 Task: Open Card Quarterly Business Review in Board IT Project Management and Execution to Workspace Business Strategy and Planning and add a team member Softage.3@softage.net, a label Orange, a checklist Team Building, an attachment from your computer, a color Orange and finally, add a card description 'Conduct team training session on effective conflict resolution' and a comment 'This task presents an opportunity to demonstrate our team-building and collaboration skills, working effectively with others towards a common goal.'. Add a start date 'Jan 03, 1900' with a due date 'Jan 10, 1900'
Action: Mouse moved to (79, 263)
Screenshot: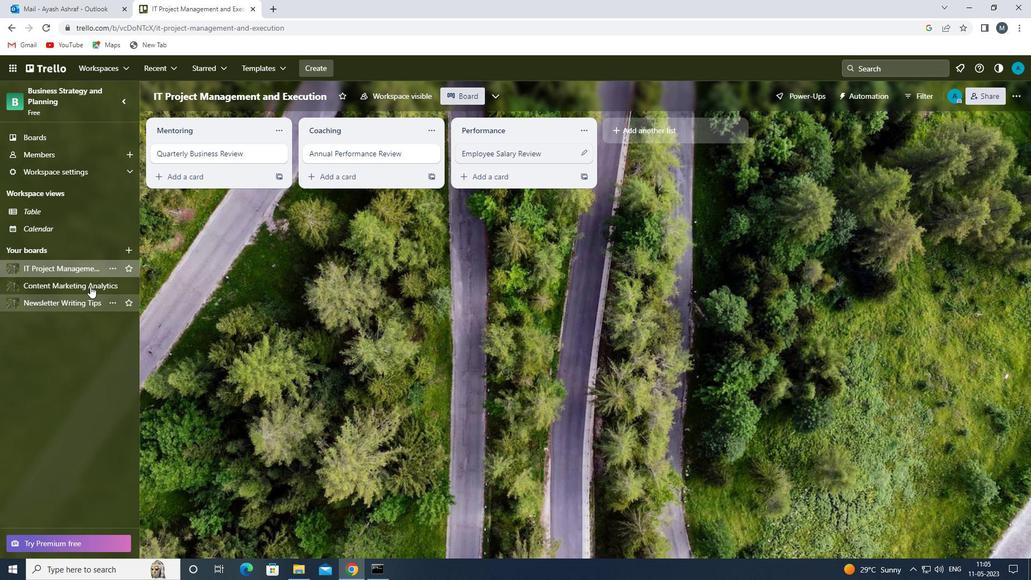 
Action: Mouse pressed left at (79, 263)
Screenshot: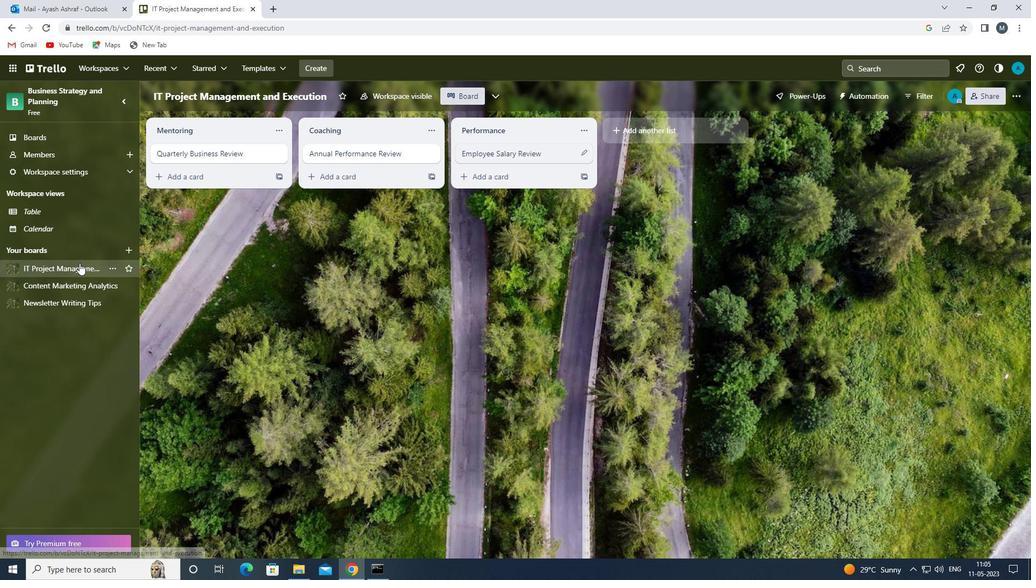 
Action: Mouse moved to (207, 159)
Screenshot: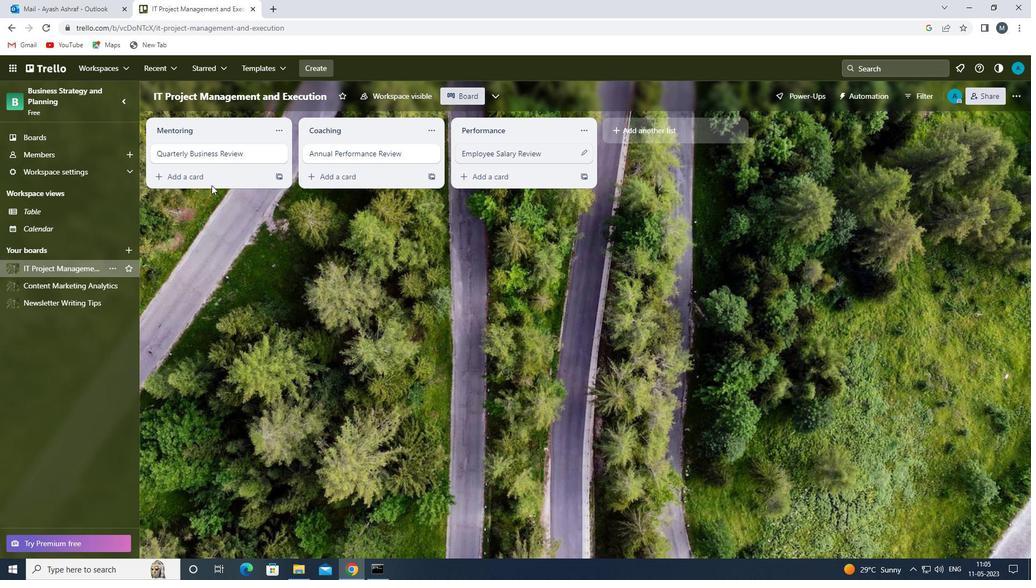 
Action: Mouse pressed left at (207, 159)
Screenshot: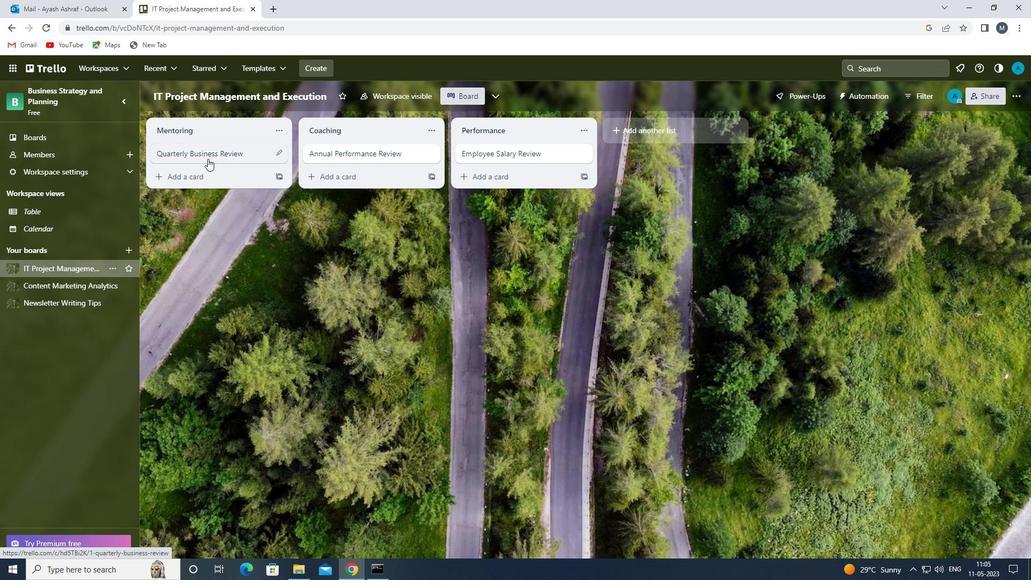 
Action: Mouse moved to (645, 155)
Screenshot: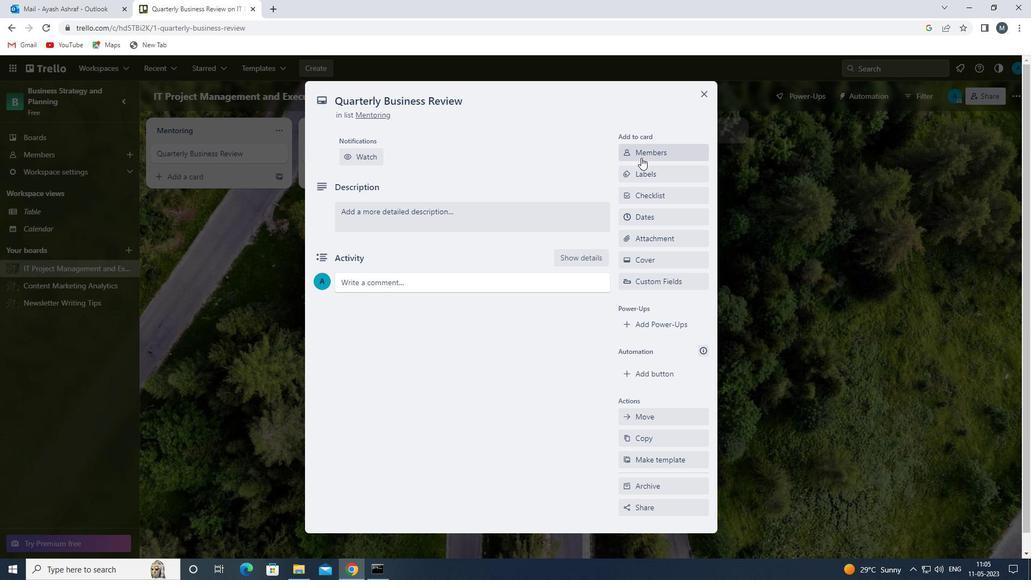 
Action: Mouse pressed left at (645, 155)
Screenshot: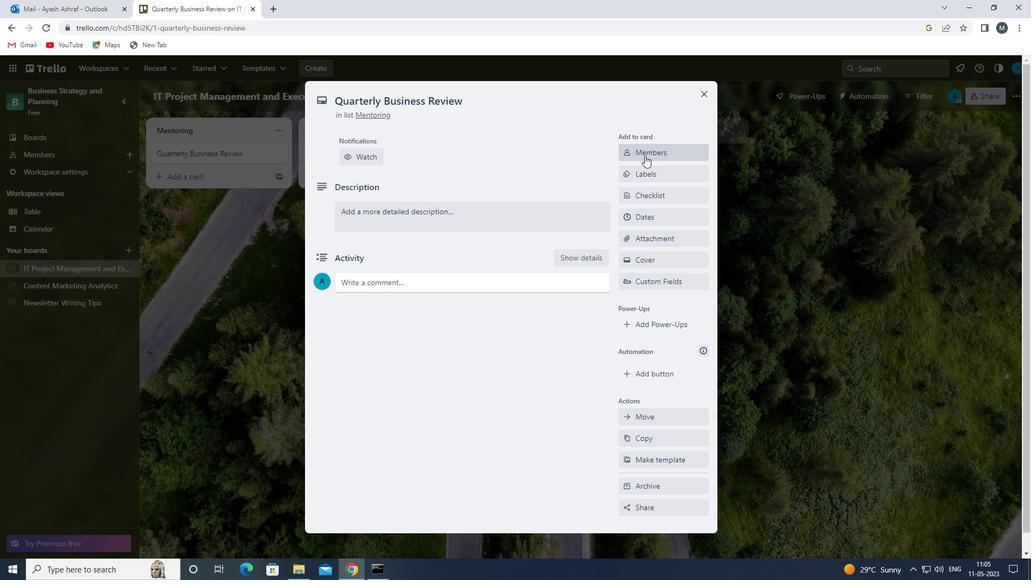 
Action: Mouse moved to (643, 206)
Screenshot: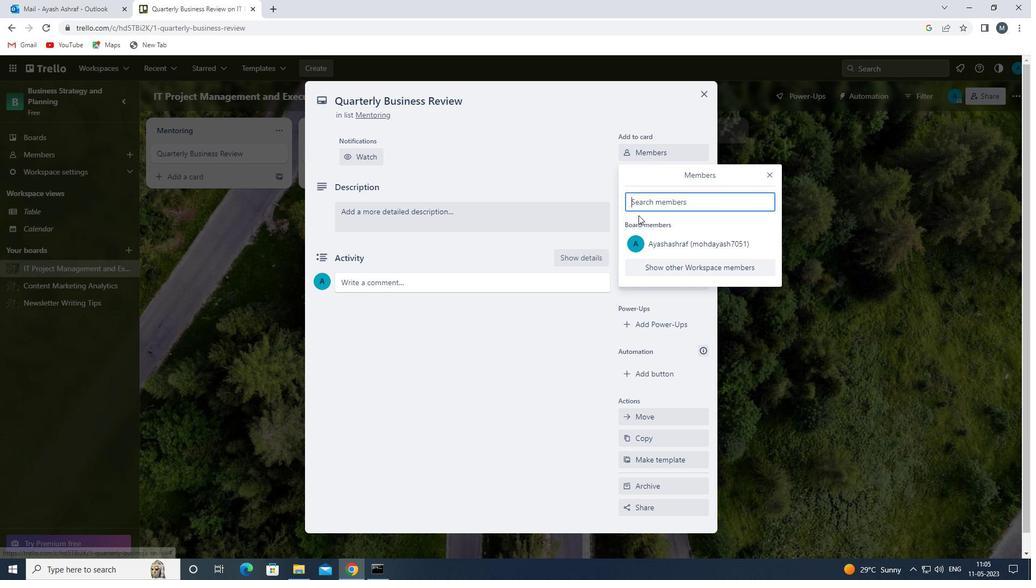 
Action: Mouse pressed left at (643, 206)
Screenshot: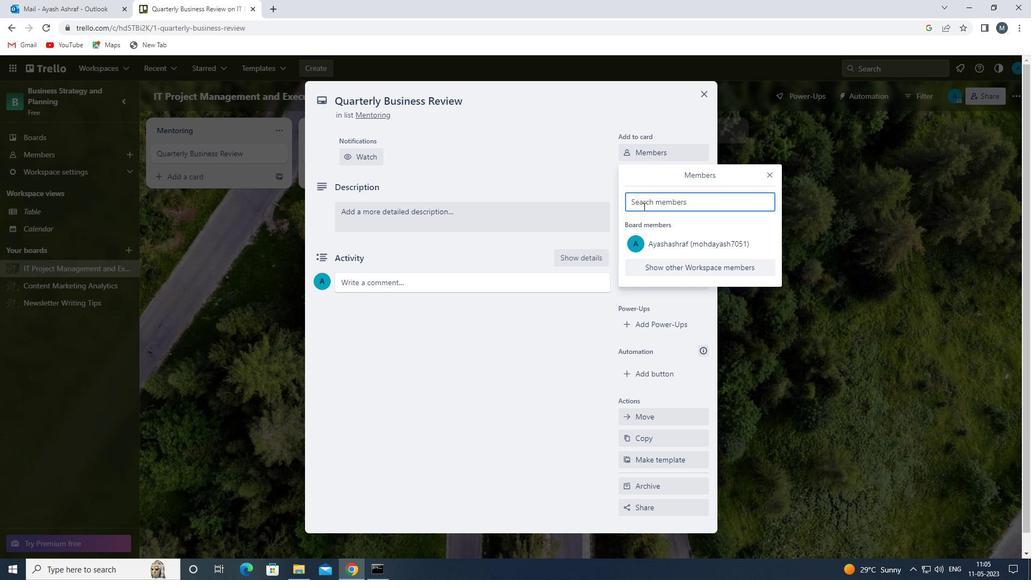 
Action: Key pressed <Key.shift>SOFTAGE
Screenshot: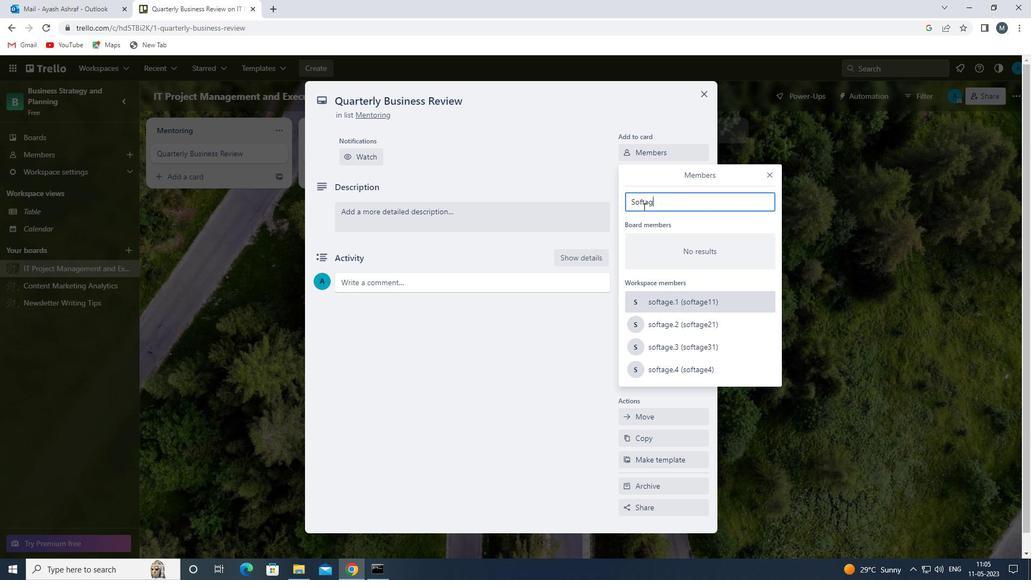 
Action: Mouse moved to (675, 351)
Screenshot: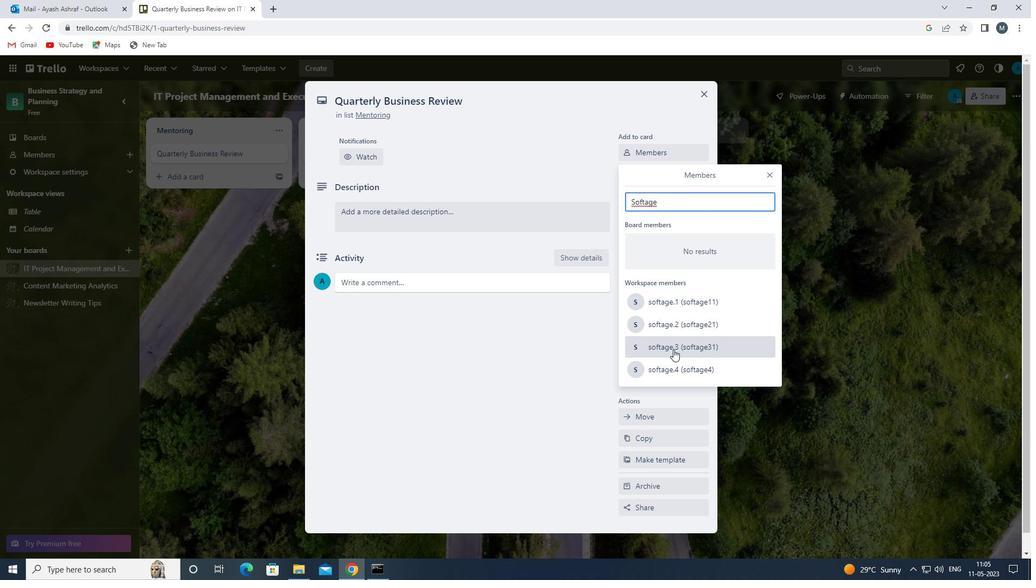 
Action: Mouse pressed left at (675, 351)
Screenshot: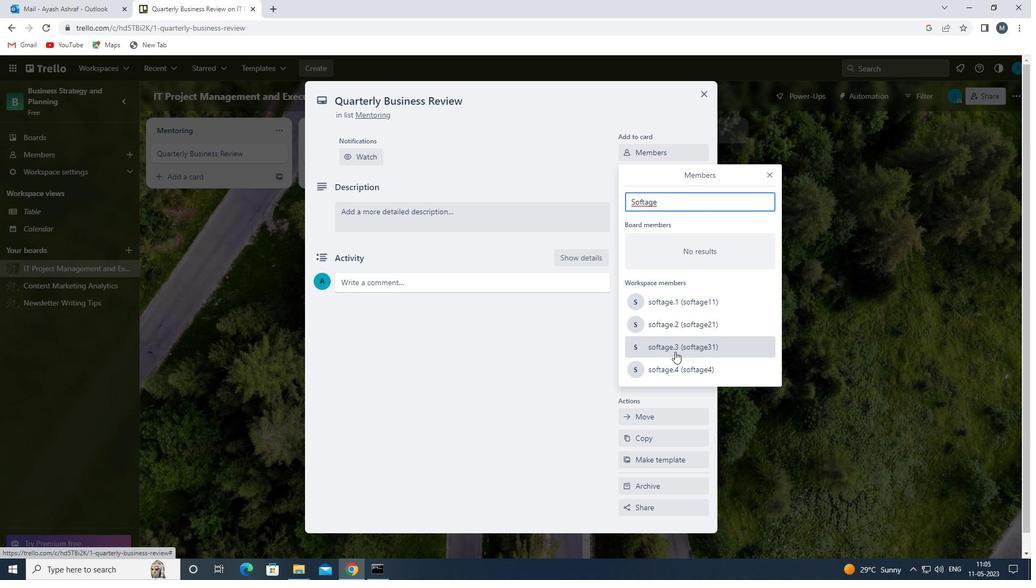 
Action: Mouse moved to (774, 177)
Screenshot: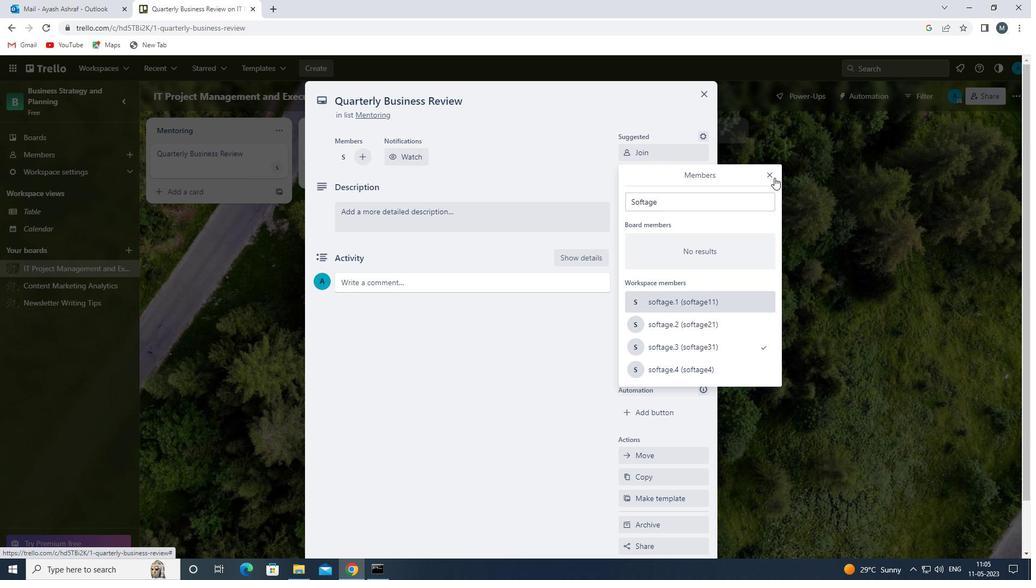 
Action: Mouse pressed left at (774, 177)
Screenshot: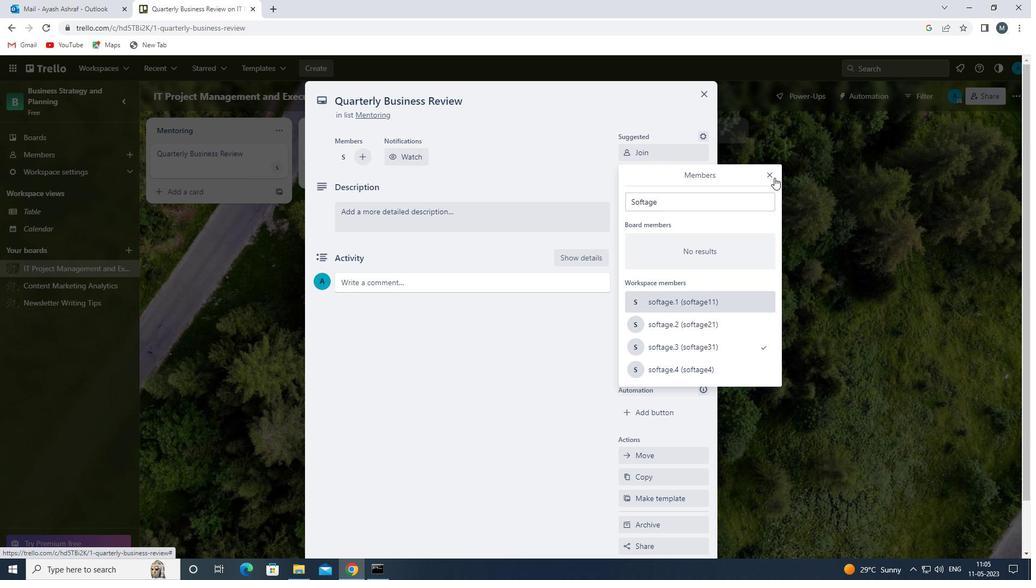 
Action: Mouse moved to (654, 215)
Screenshot: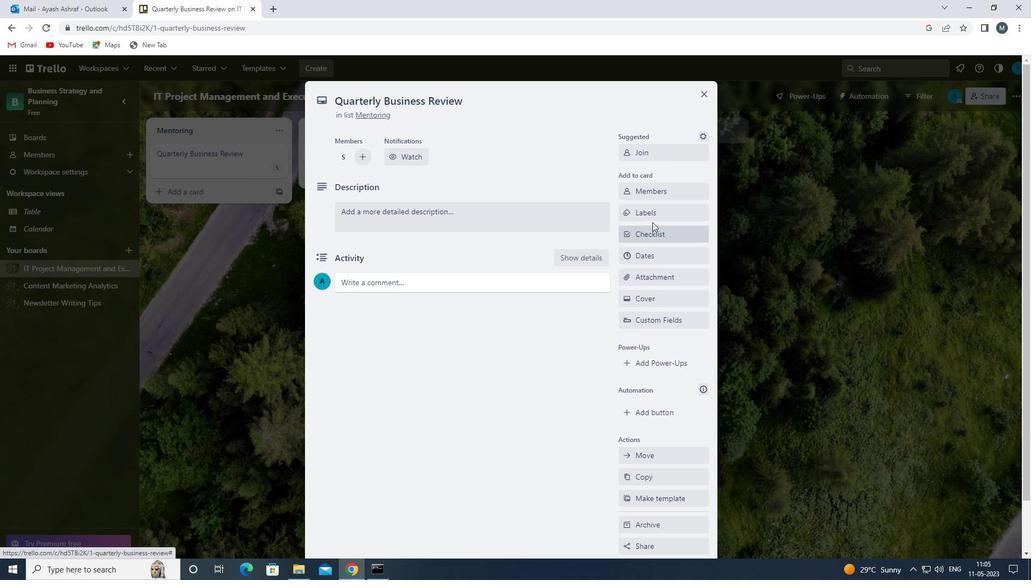 
Action: Mouse pressed left at (654, 215)
Screenshot: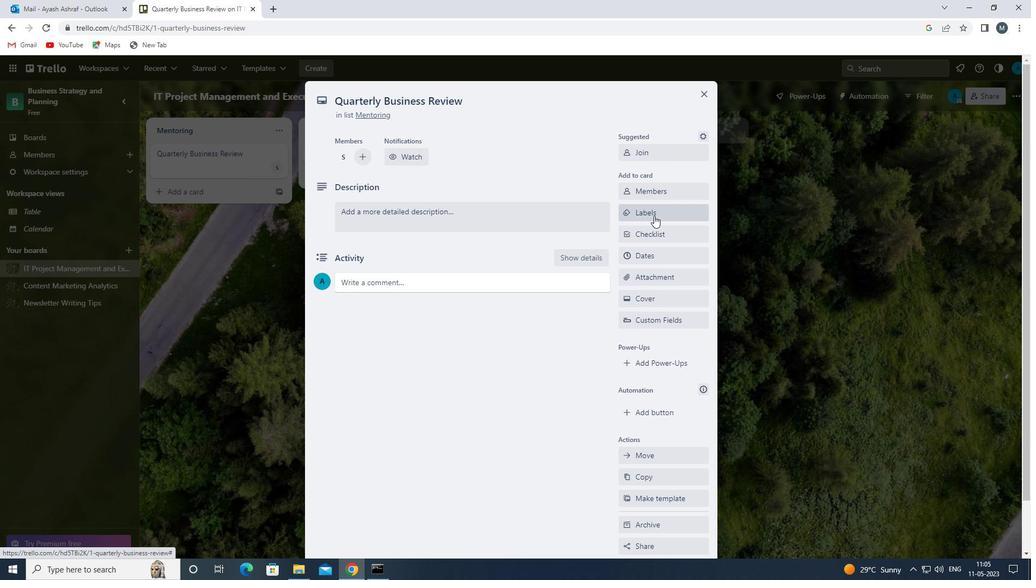 
Action: Mouse moved to (669, 338)
Screenshot: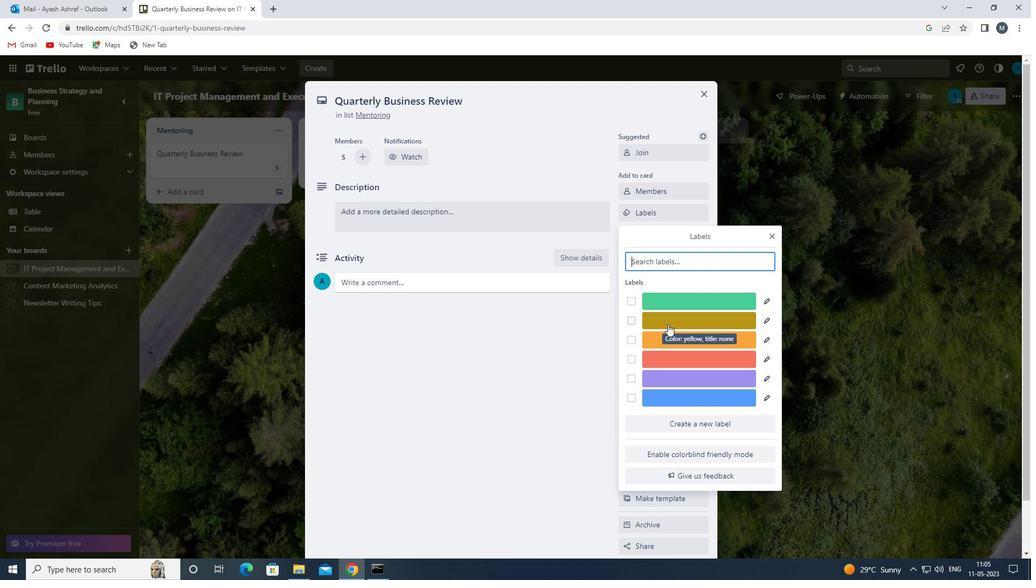 
Action: Mouse pressed left at (669, 338)
Screenshot: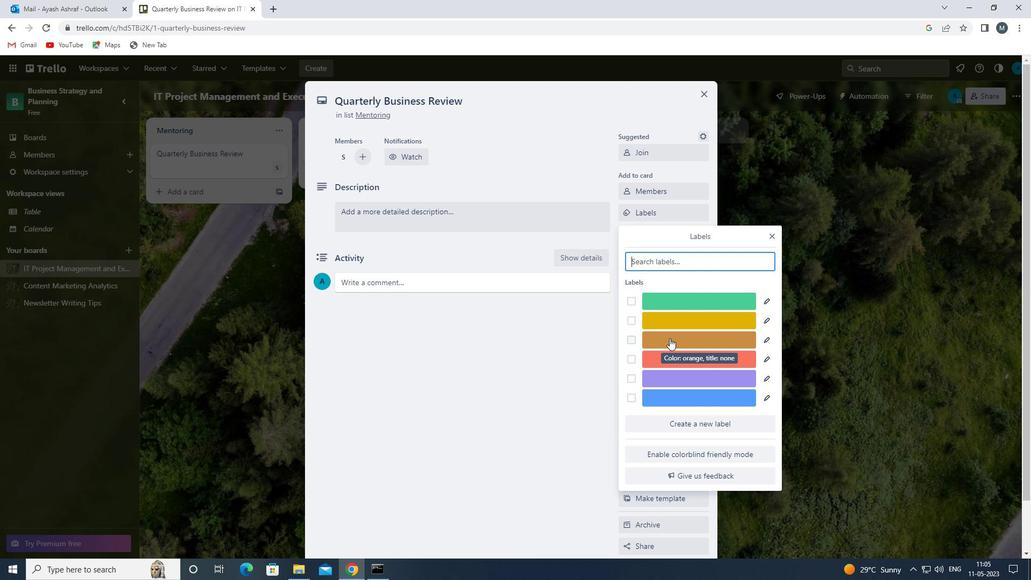 
Action: Mouse moved to (773, 240)
Screenshot: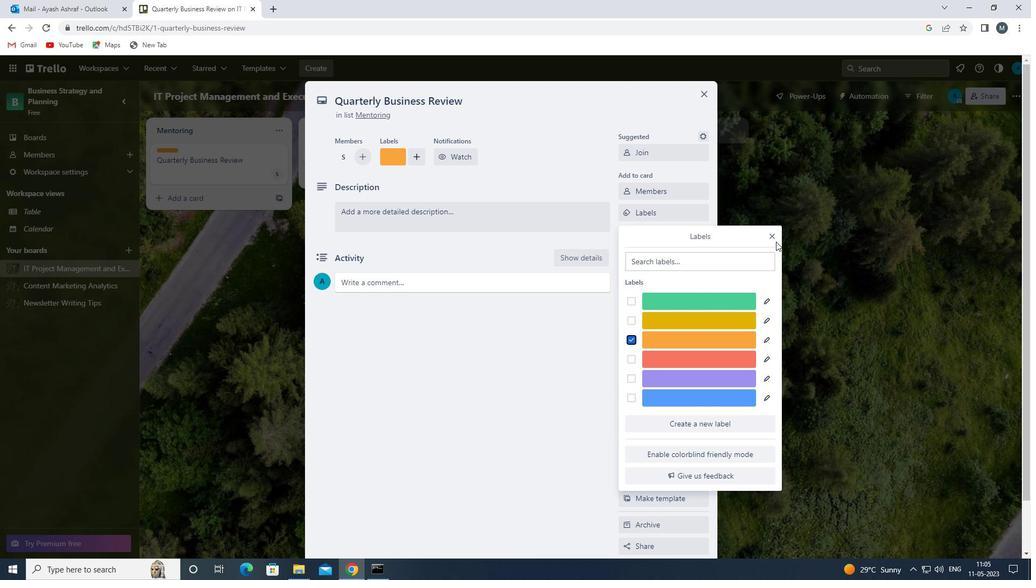
Action: Mouse pressed left at (773, 240)
Screenshot: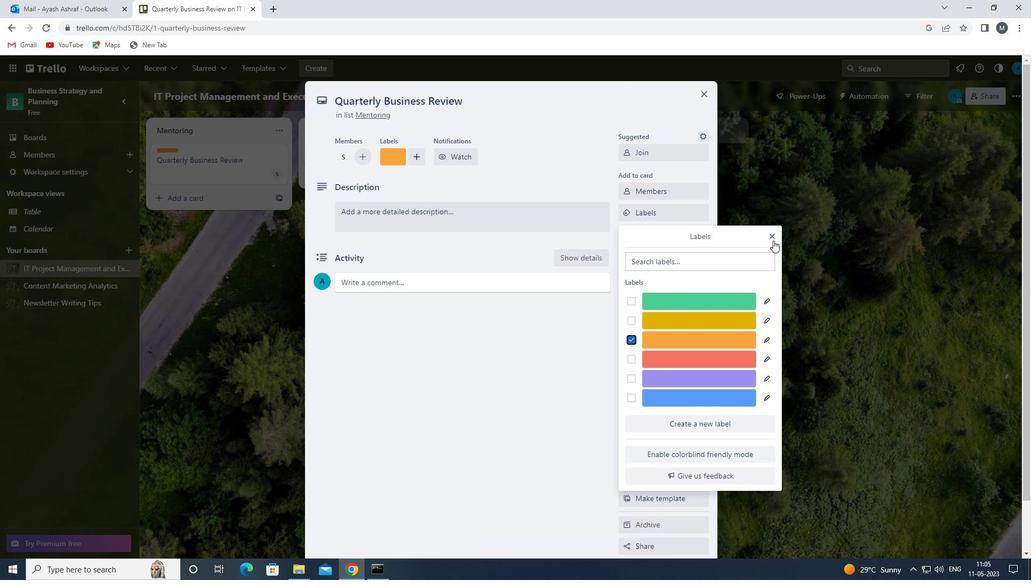 
Action: Mouse moved to (662, 237)
Screenshot: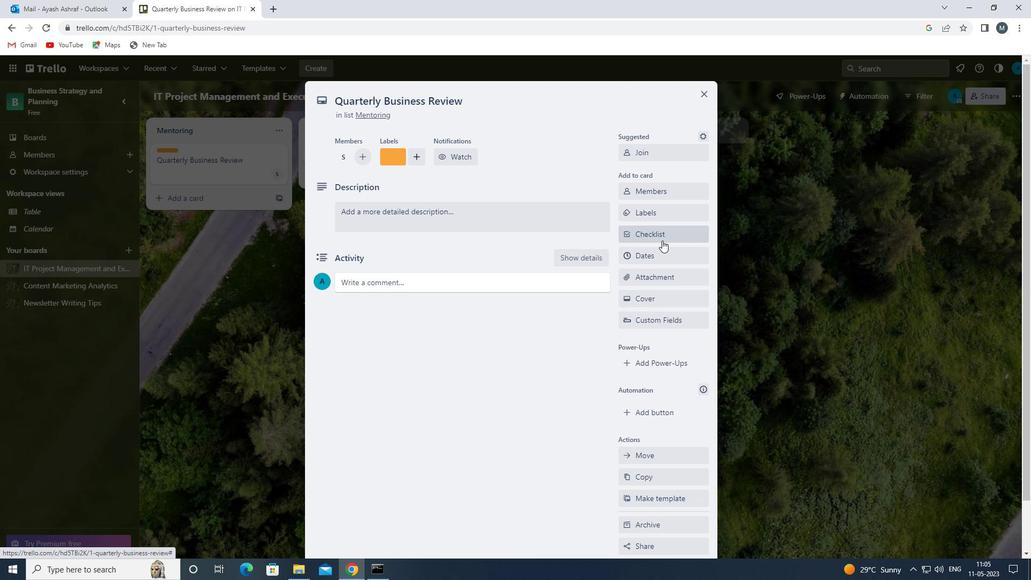 
Action: Mouse pressed left at (662, 237)
Screenshot: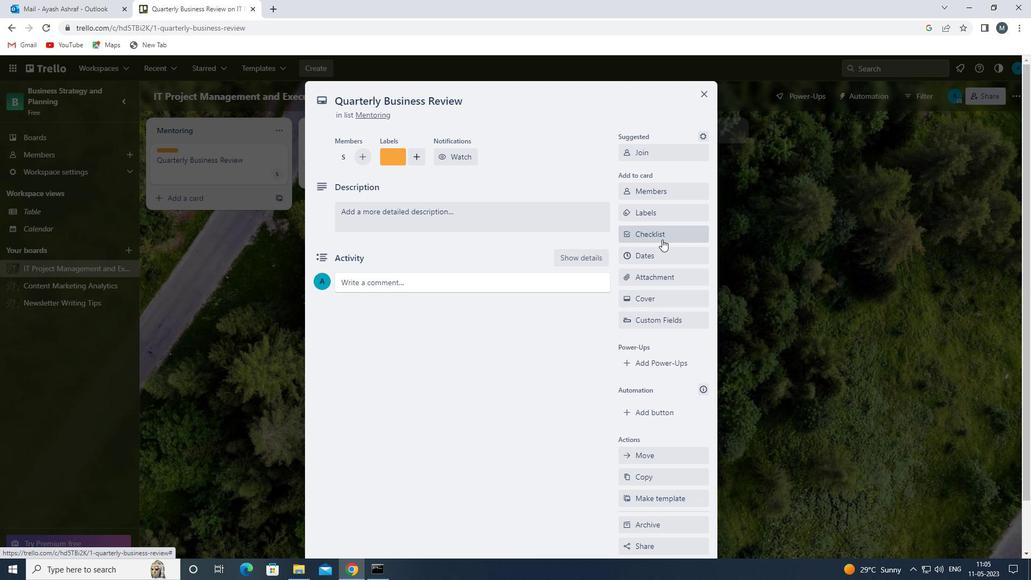 
Action: Mouse moved to (688, 296)
Screenshot: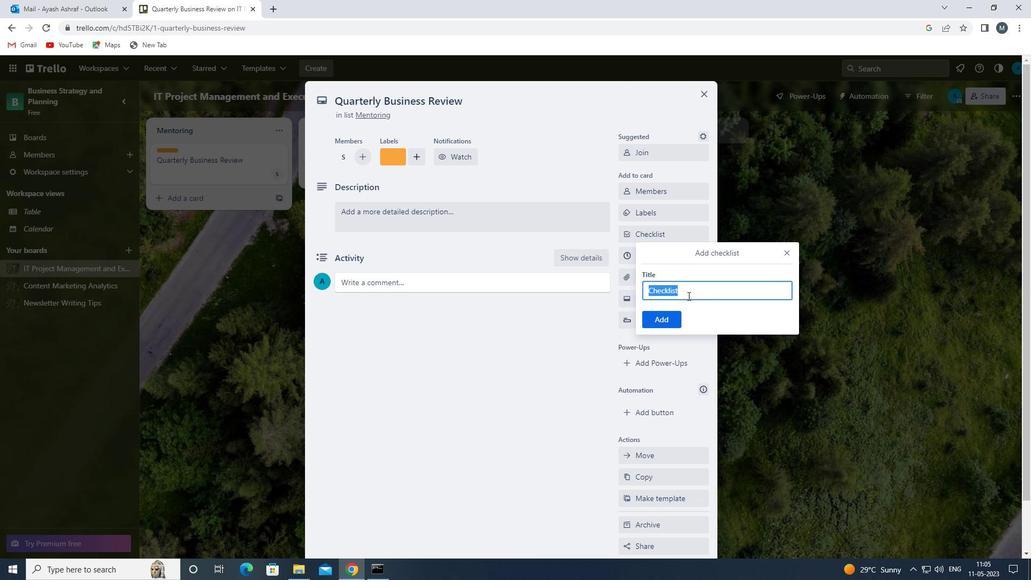 
Action: Key pressed <Key.shift>TEAM<Key.space><Key.shift>BUILDING
Screenshot: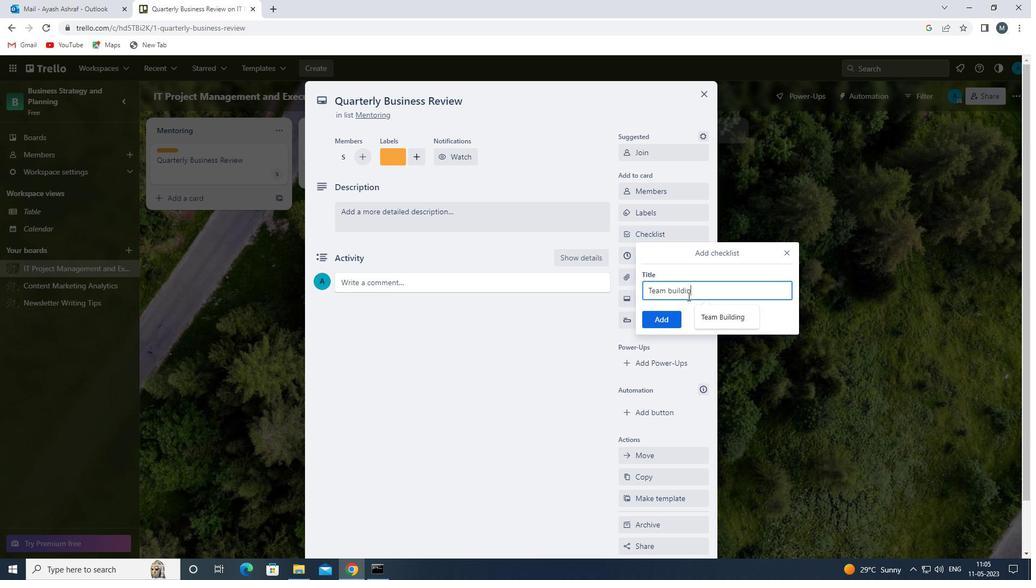
Action: Mouse moved to (718, 318)
Screenshot: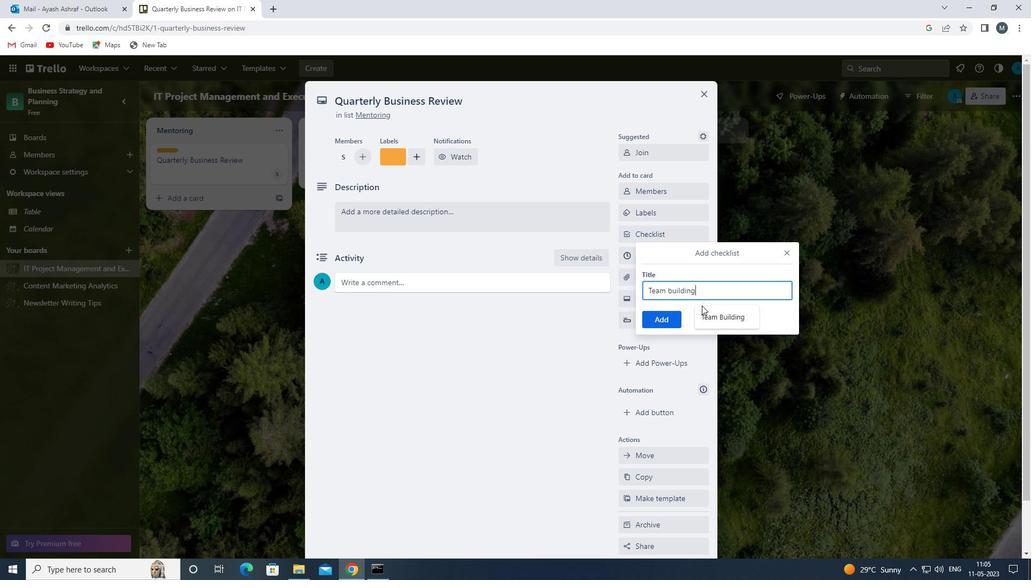 
Action: Mouse pressed left at (718, 318)
Screenshot: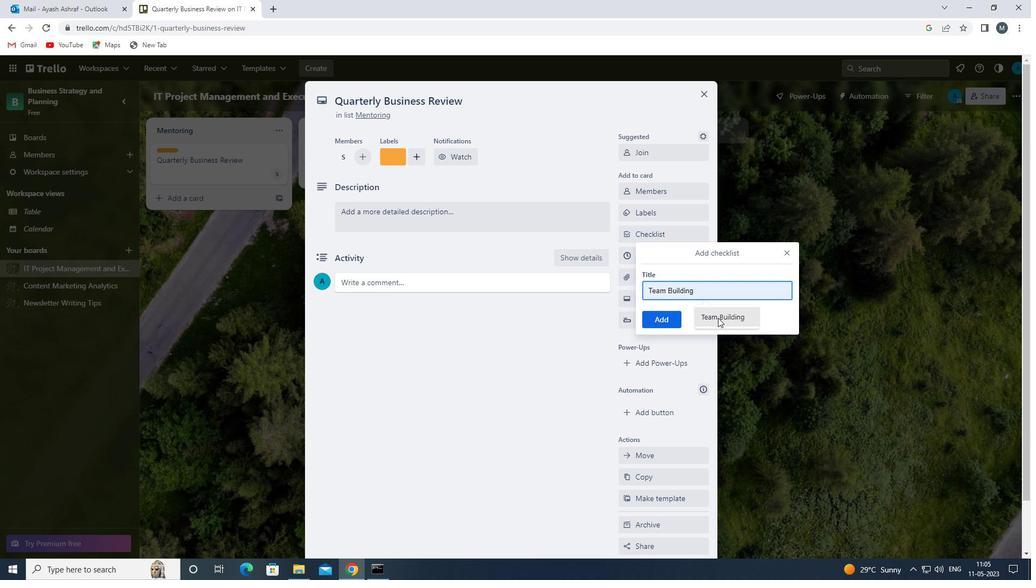 
Action: Mouse moved to (662, 316)
Screenshot: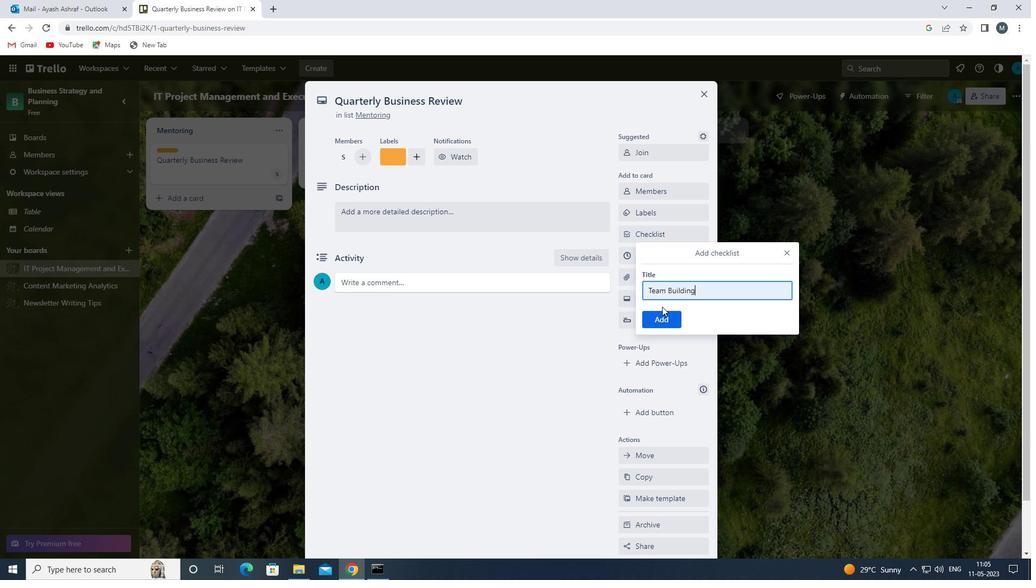 
Action: Mouse pressed left at (662, 316)
Screenshot: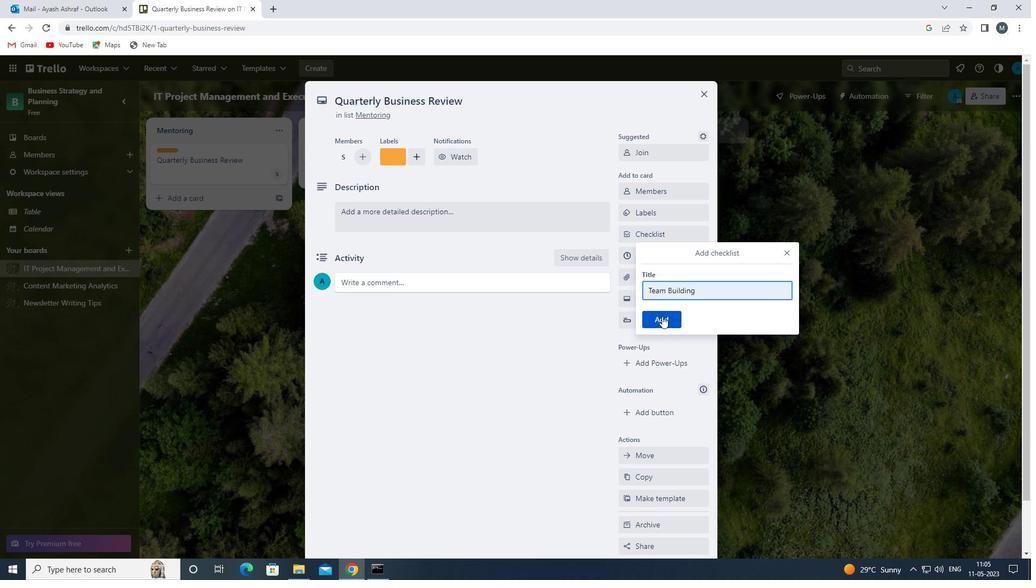 
Action: Mouse moved to (657, 277)
Screenshot: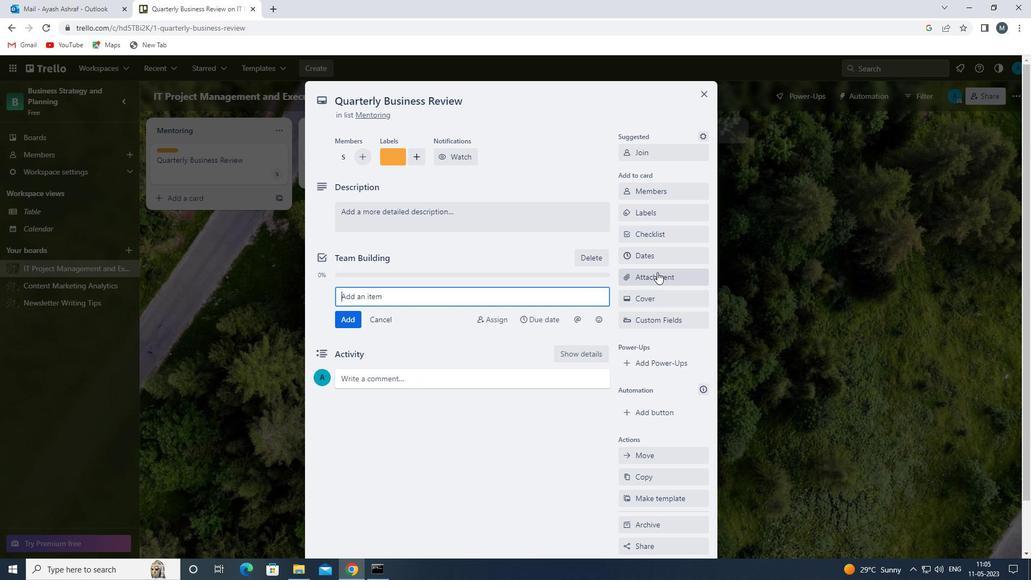 
Action: Mouse pressed left at (657, 277)
Screenshot: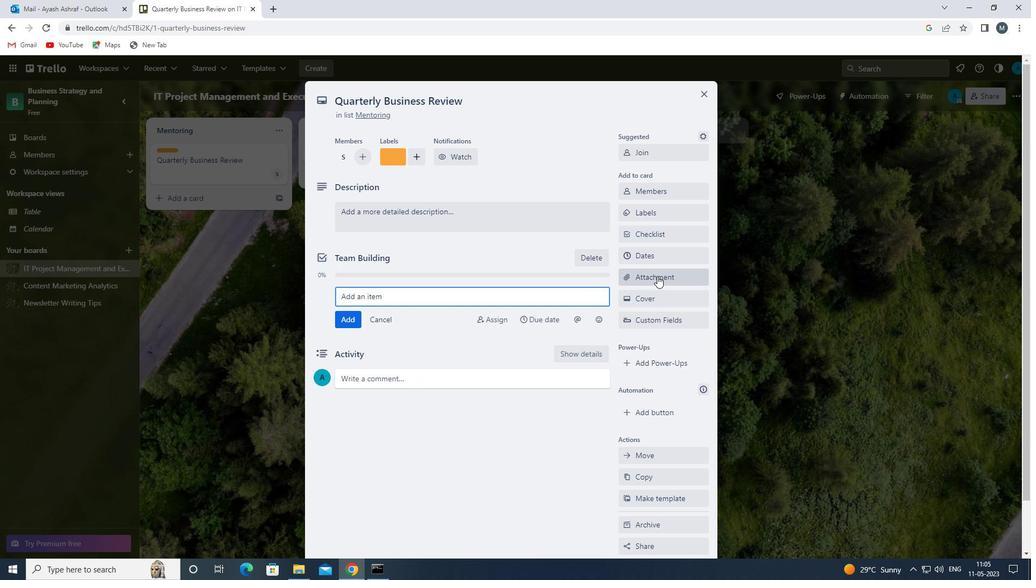 
Action: Mouse moved to (672, 326)
Screenshot: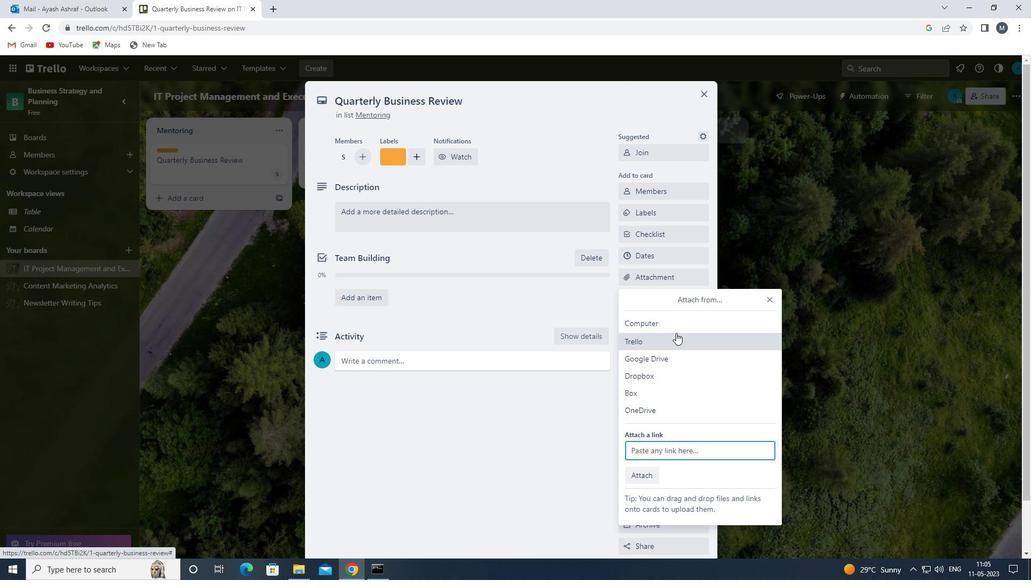 
Action: Mouse pressed left at (672, 326)
Screenshot: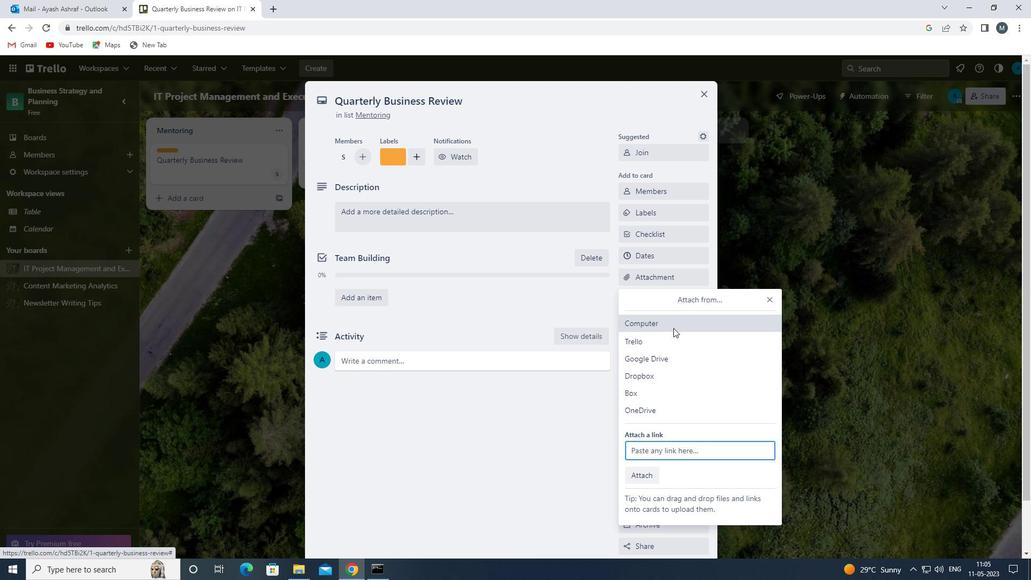 
Action: Mouse moved to (276, 217)
Screenshot: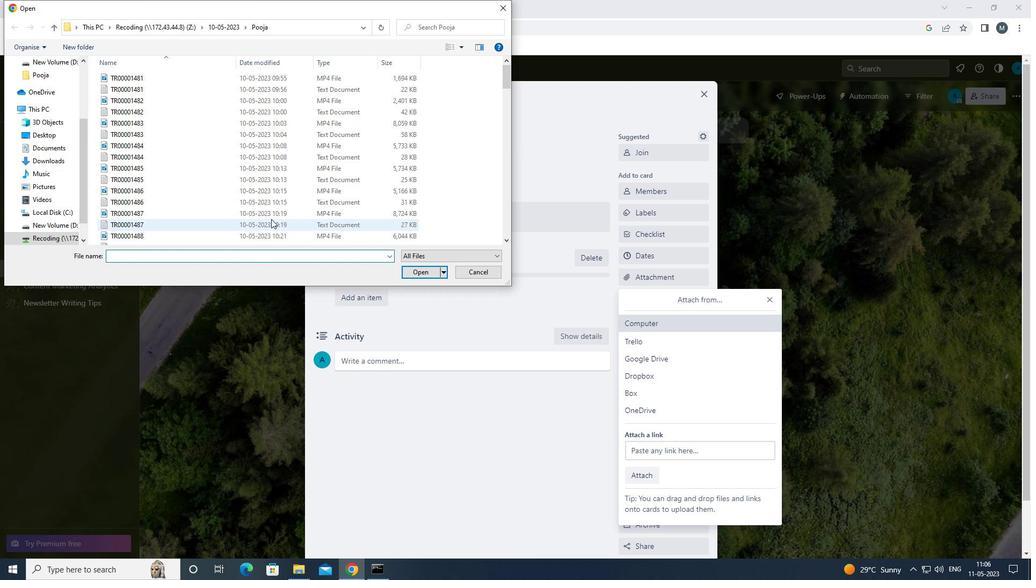 
Action: Mouse pressed left at (276, 217)
Screenshot: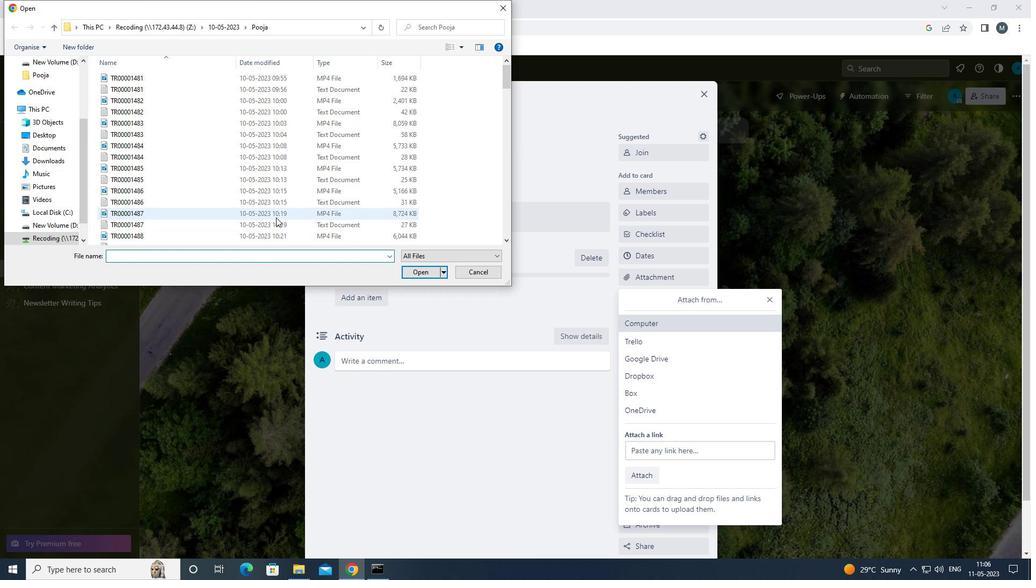 
Action: Mouse moved to (415, 270)
Screenshot: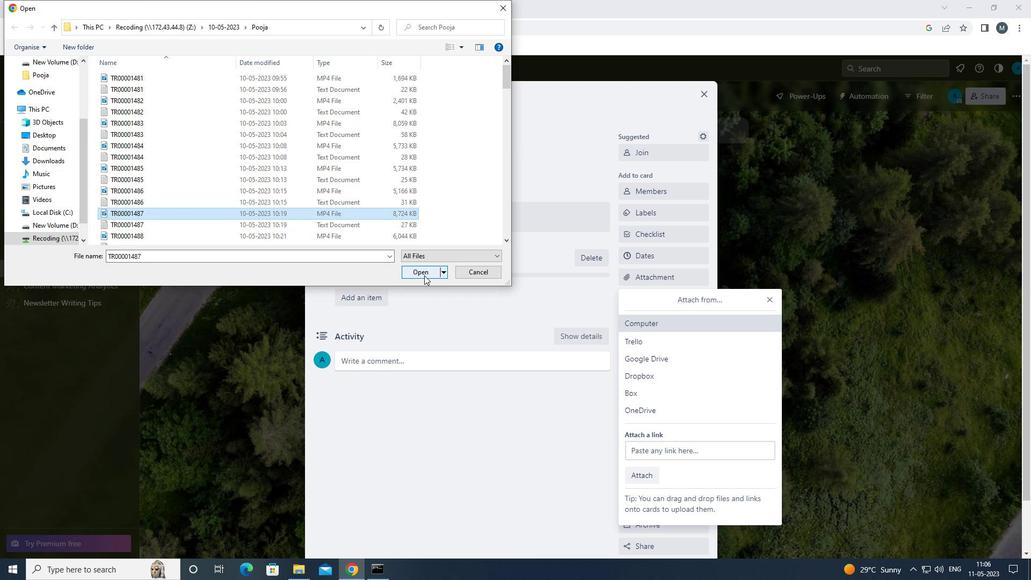 
Action: Mouse pressed left at (415, 270)
Screenshot: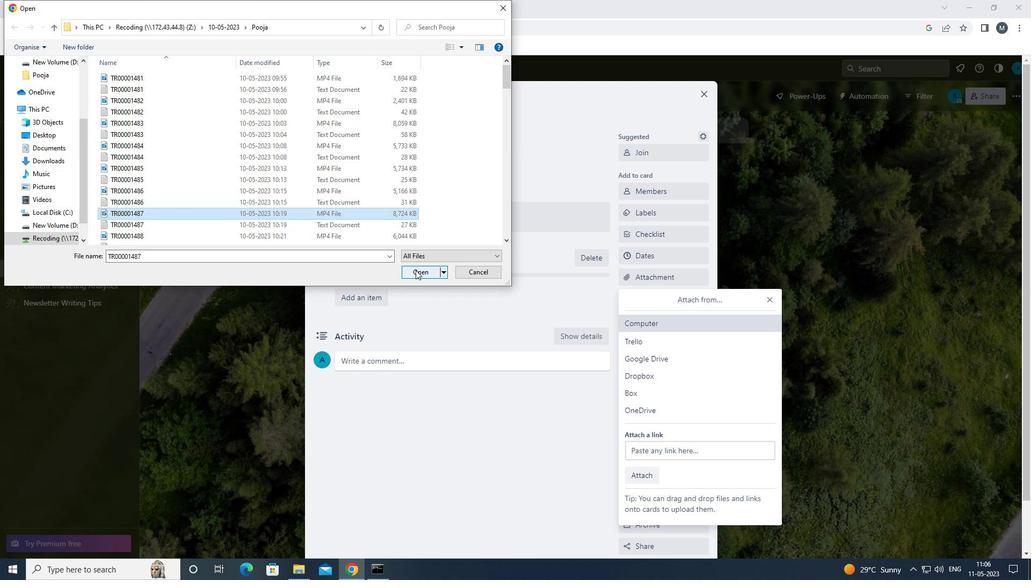 
Action: Mouse moved to (770, 297)
Screenshot: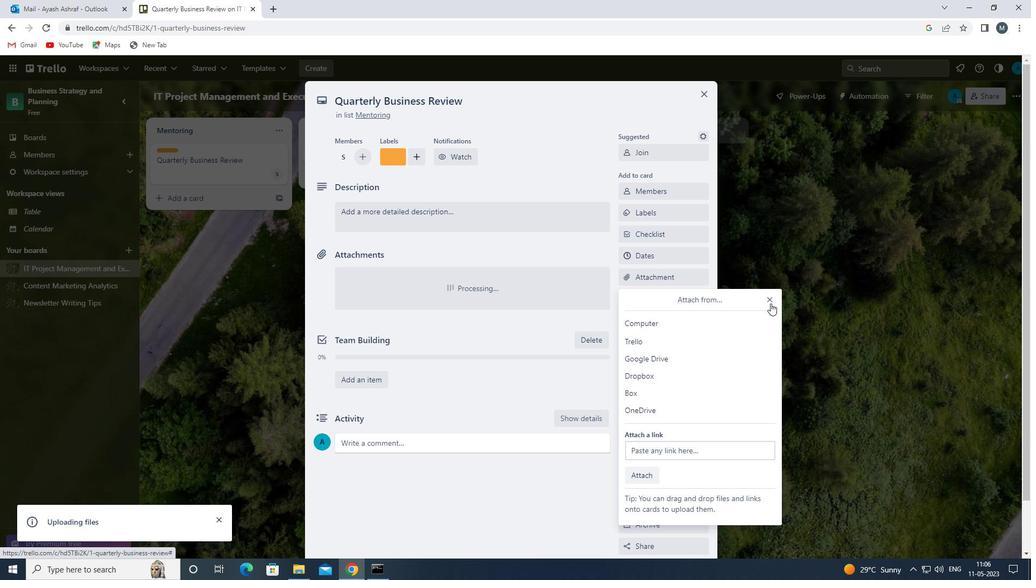 
Action: Mouse pressed left at (770, 297)
Screenshot: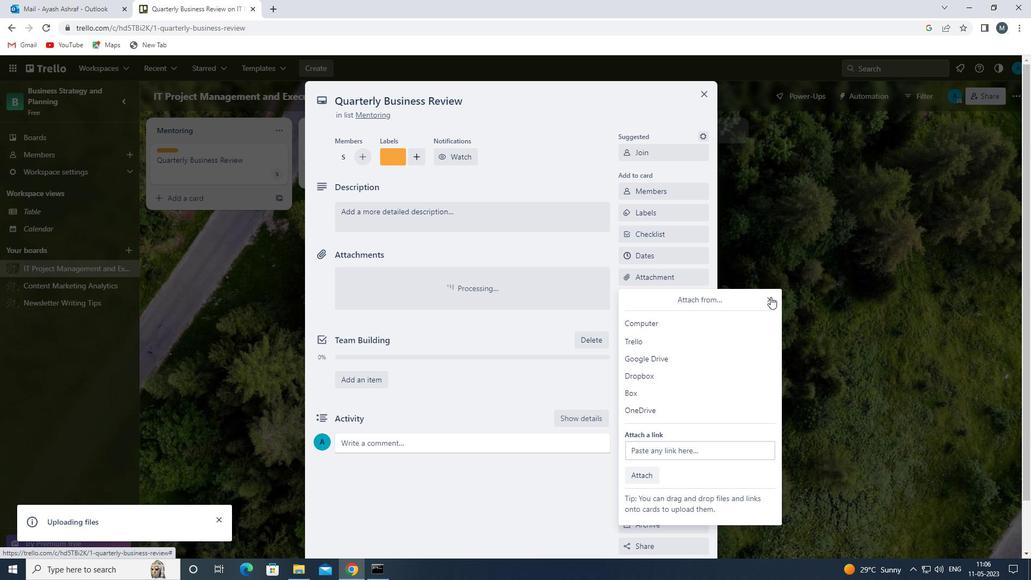 
Action: Mouse moved to (639, 295)
Screenshot: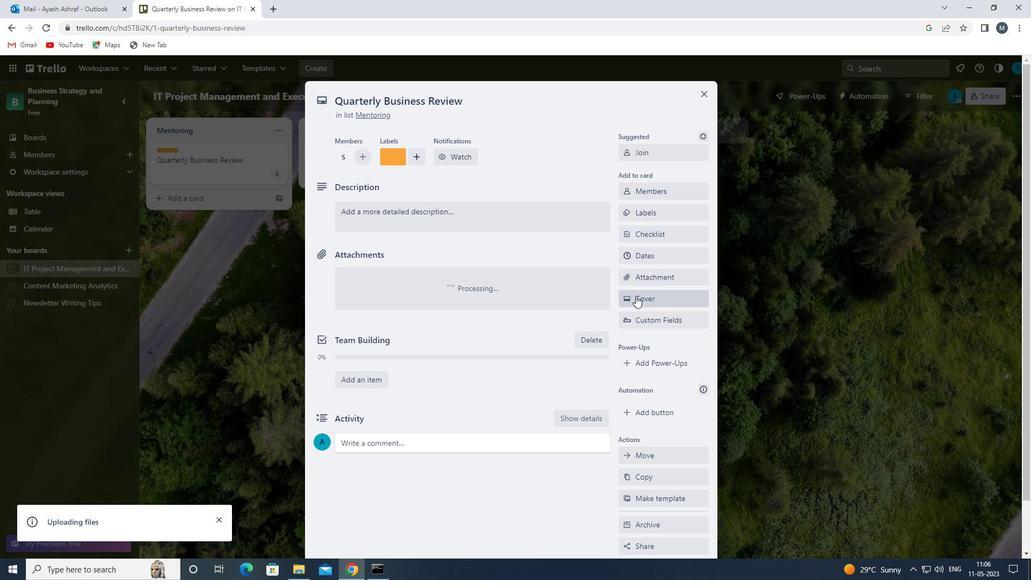 
Action: Mouse pressed left at (639, 295)
Screenshot: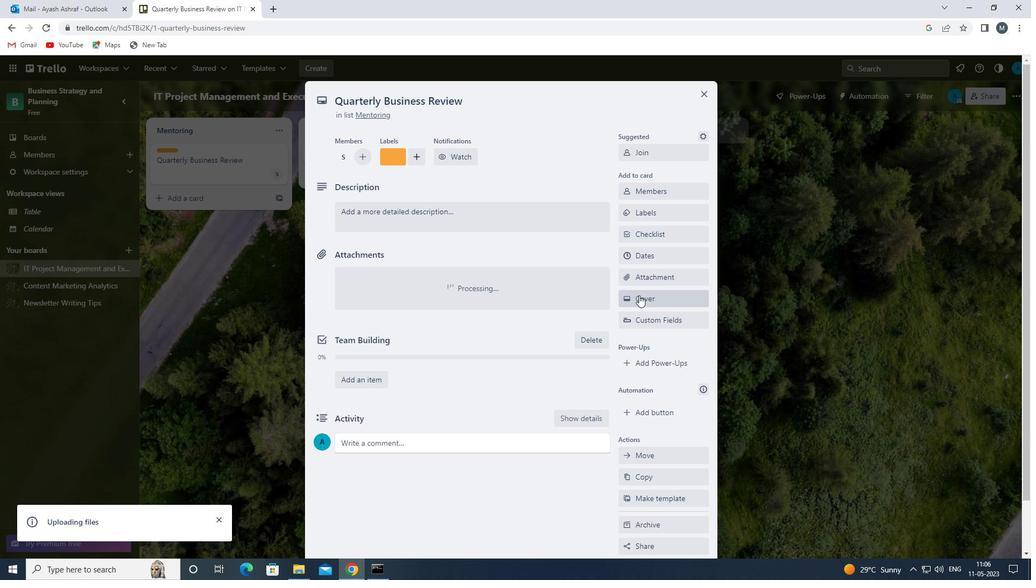 
Action: Mouse moved to (652, 296)
Screenshot: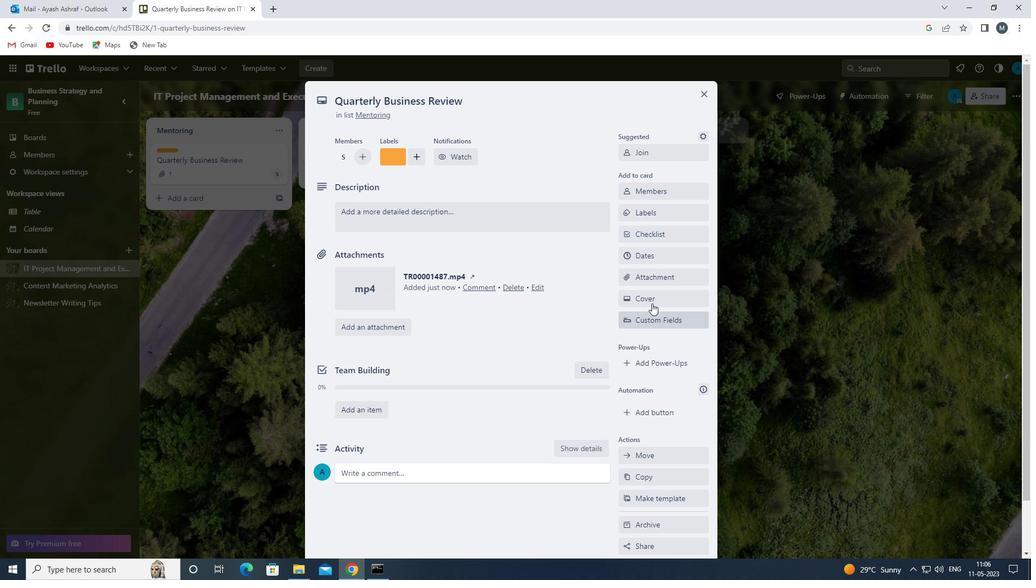 
Action: Mouse pressed left at (652, 296)
Screenshot: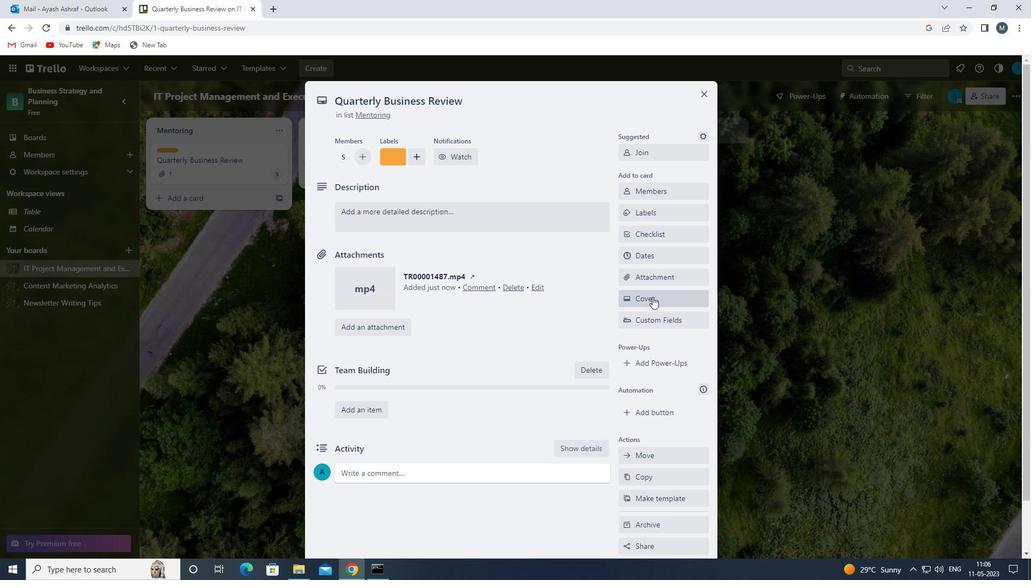 
Action: Mouse moved to (666, 185)
Screenshot: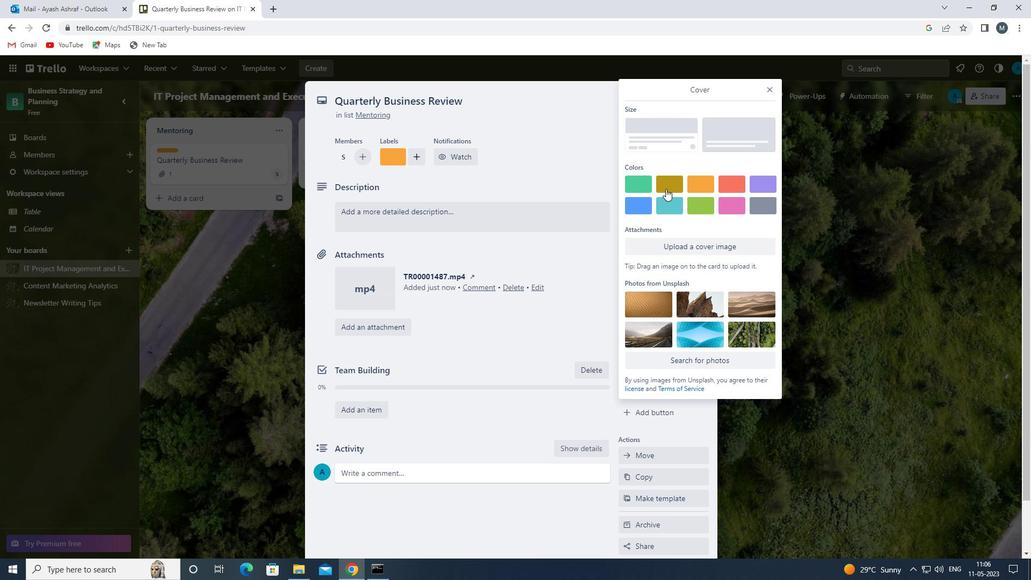
Action: Mouse pressed left at (666, 185)
Screenshot: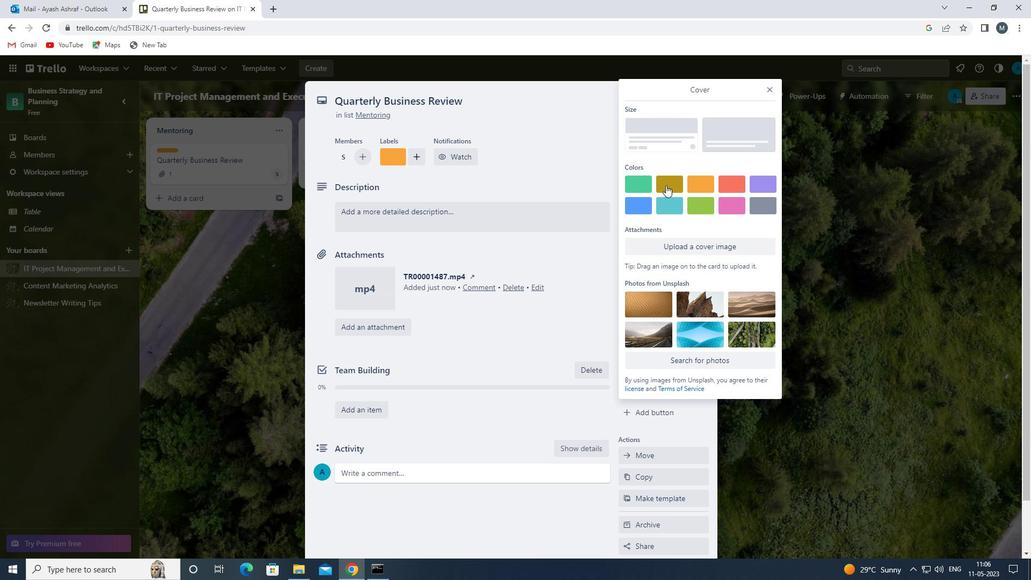 
Action: Mouse moved to (696, 200)
Screenshot: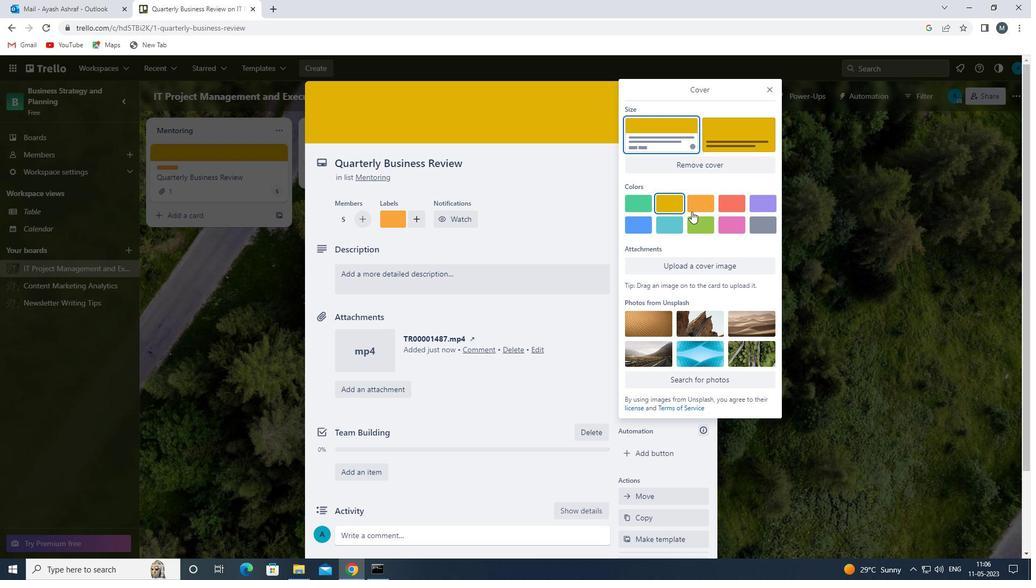 
Action: Mouse pressed left at (696, 200)
Screenshot: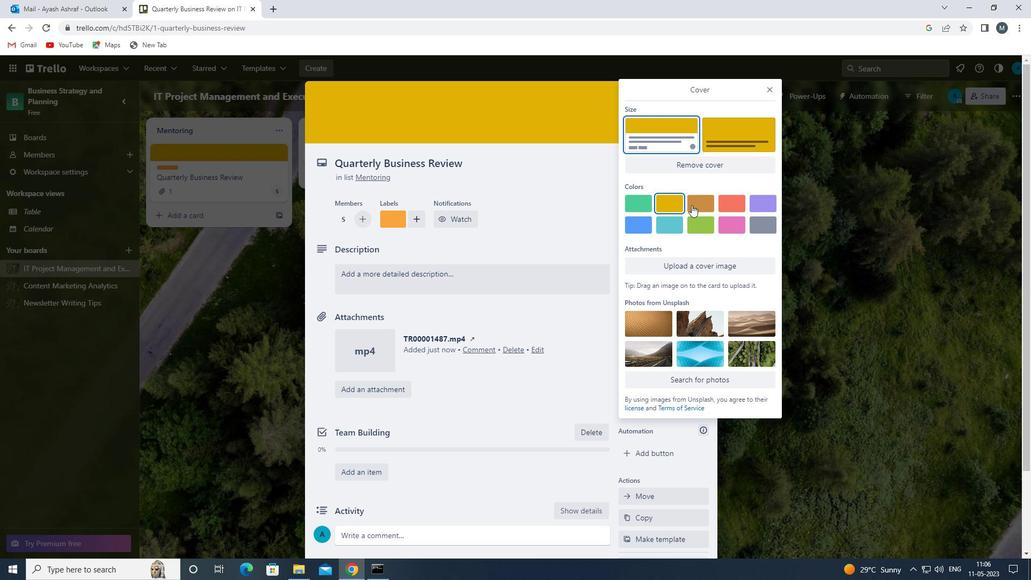 
Action: Mouse moved to (768, 89)
Screenshot: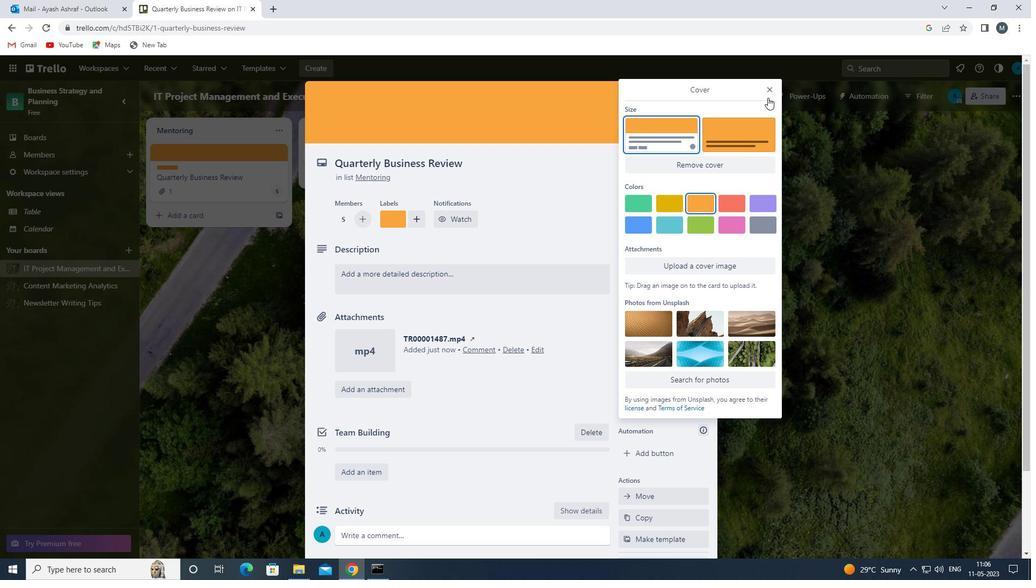 
Action: Mouse pressed left at (768, 89)
Screenshot: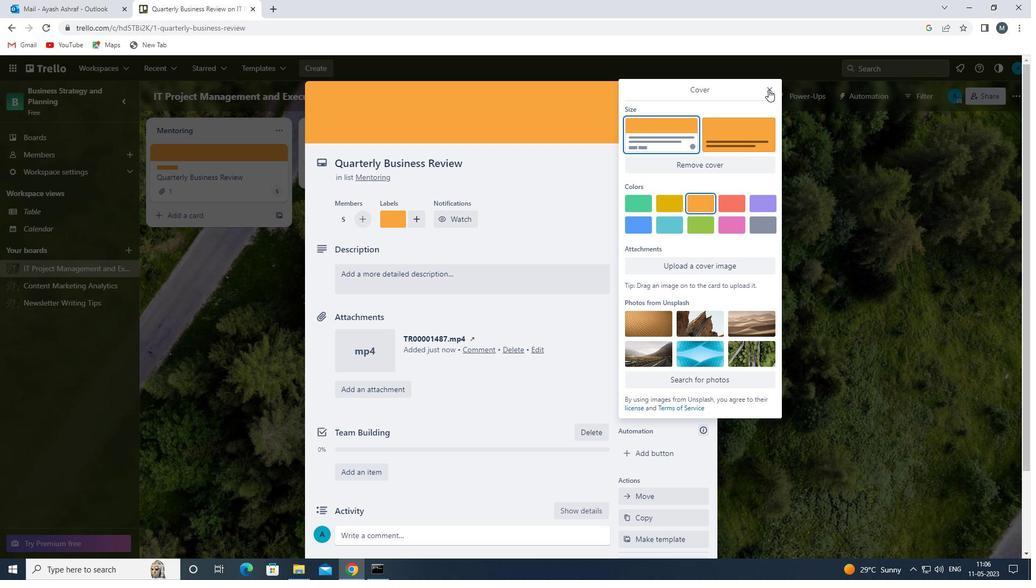 
Action: Mouse moved to (393, 270)
Screenshot: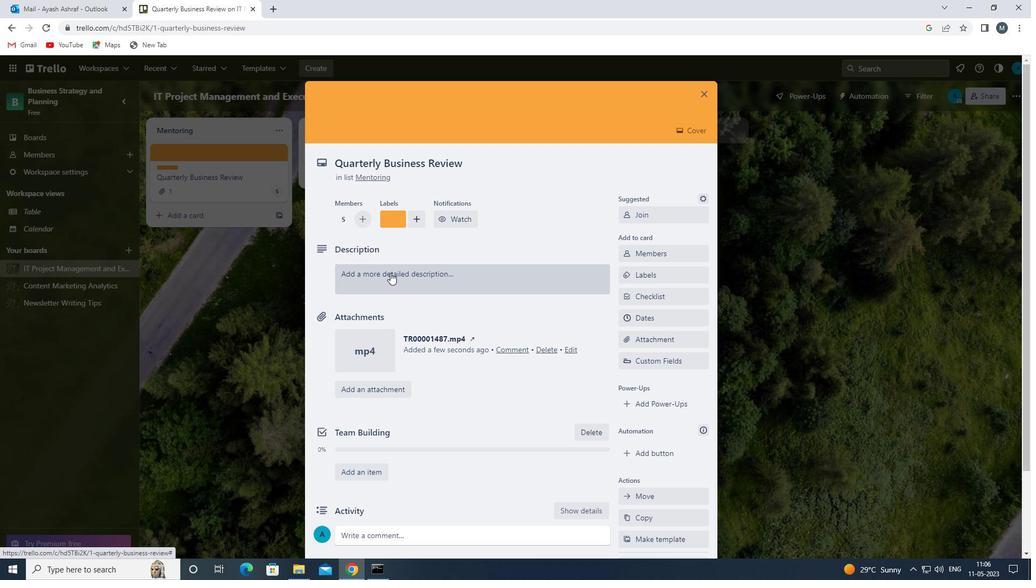 
Action: Mouse pressed left at (393, 270)
Screenshot: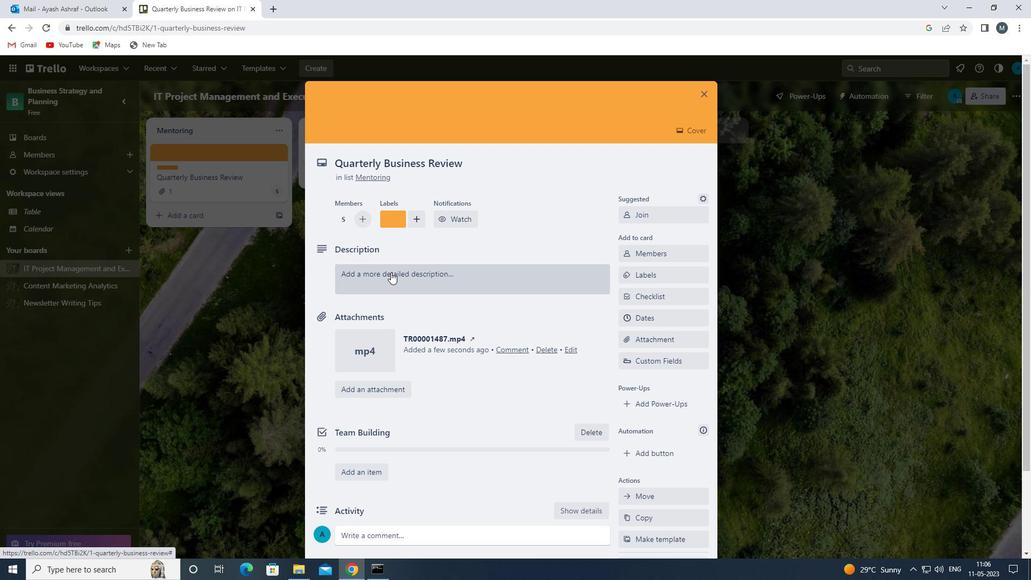 
Action: Mouse moved to (385, 312)
Screenshot: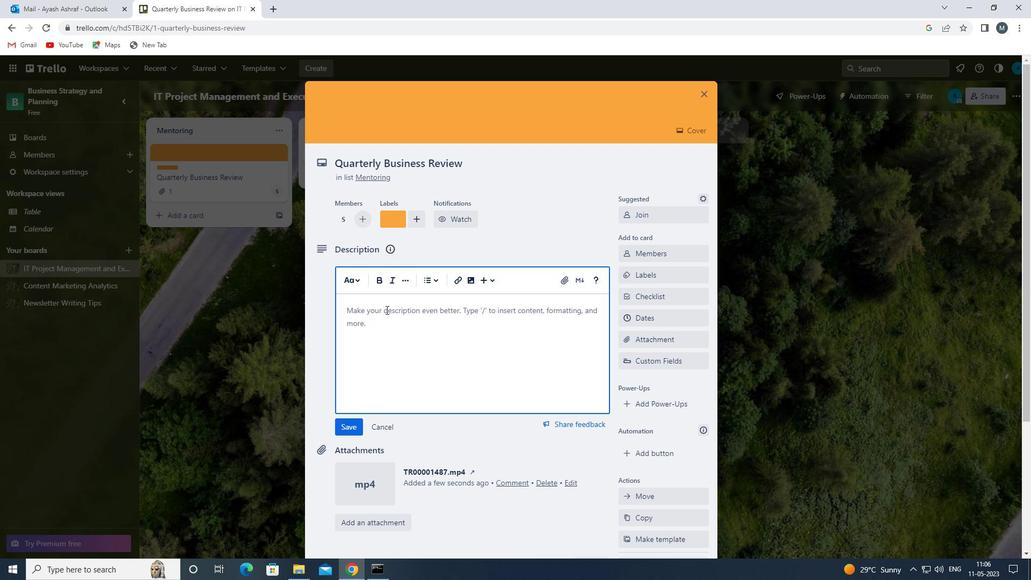 
Action: Mouse pressed left at (385, 312)
Screenshot: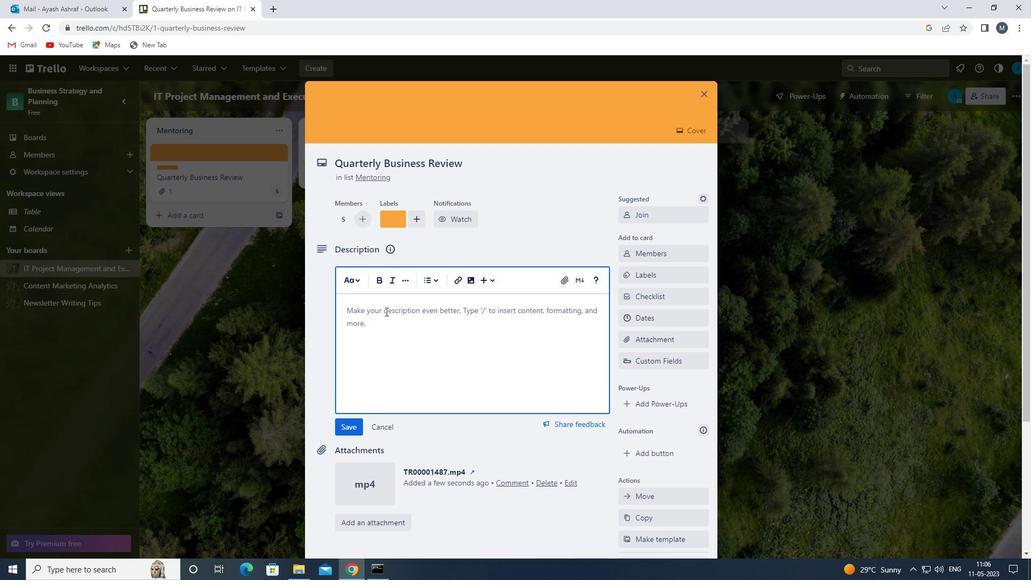 
Action: Mouse moved to (385, 309)
Screenshot: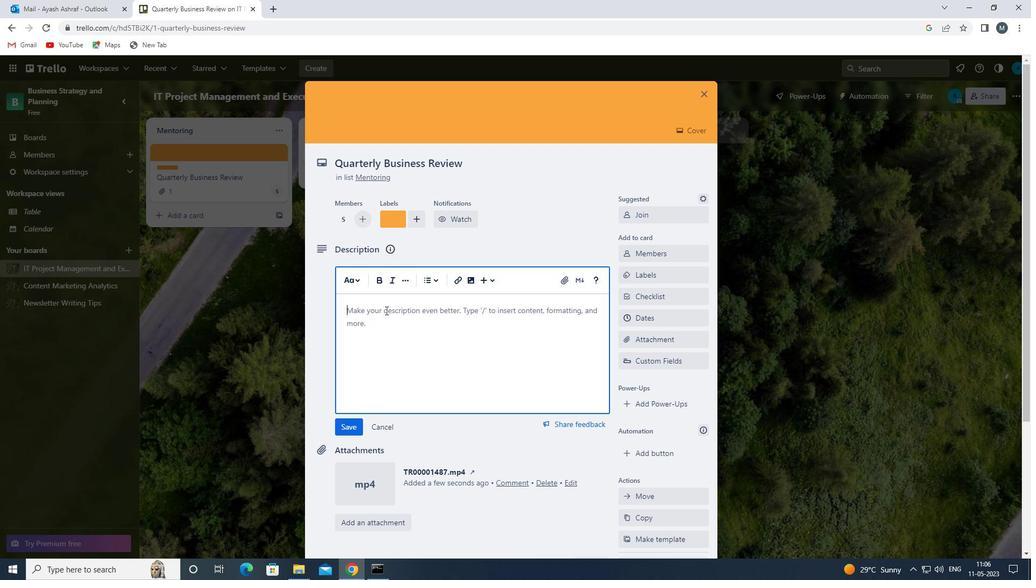 
Action: Key pressed <Key.shift><Key.shift>CONDUCT<Key.space>TEAM<Key.space>TRAINING<Key.space>SESSION<Key.space>ON<Key.space>EFFECTIVE<Key.space>CONFLICT<Key.space>RESOLUTION<Key.space>AND<Key.space><Key.backspace><Key.backspace><Key.backspace><Key.backspace>
Screenshot: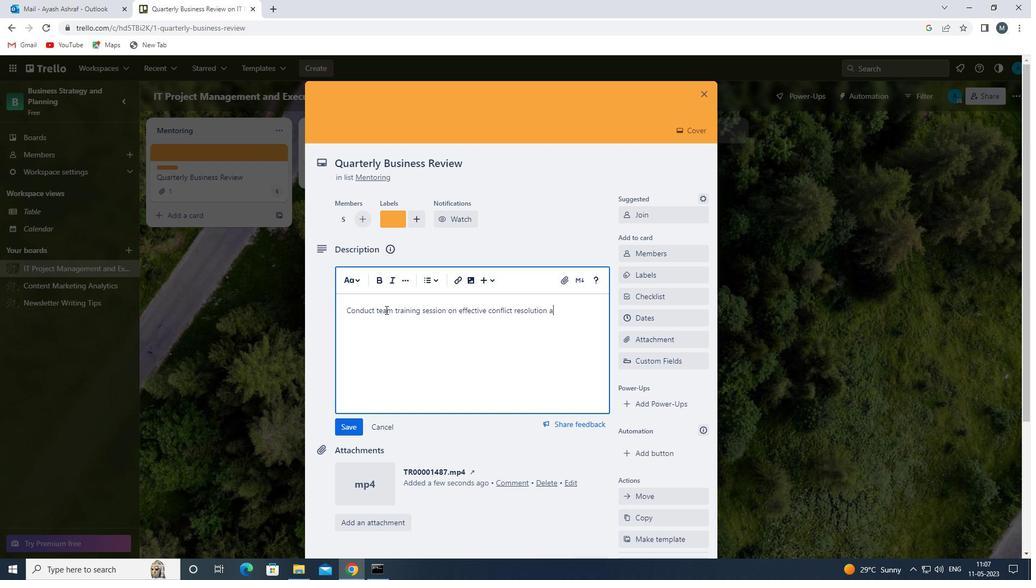 
Action: Mouse moved to (352, 424)
Screenshot: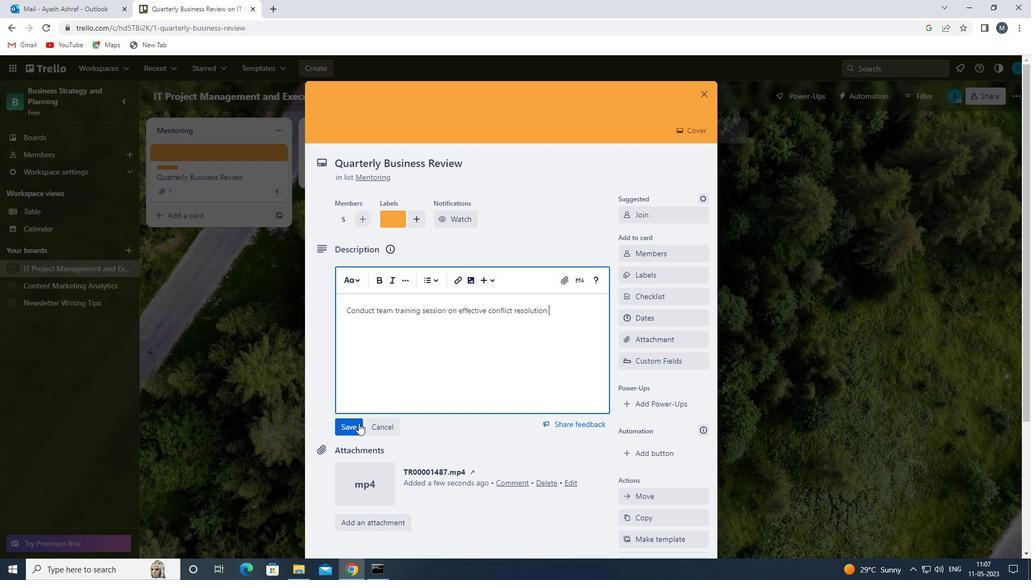 
Action: Mouse pressed left at (352, 424)
Screenshot: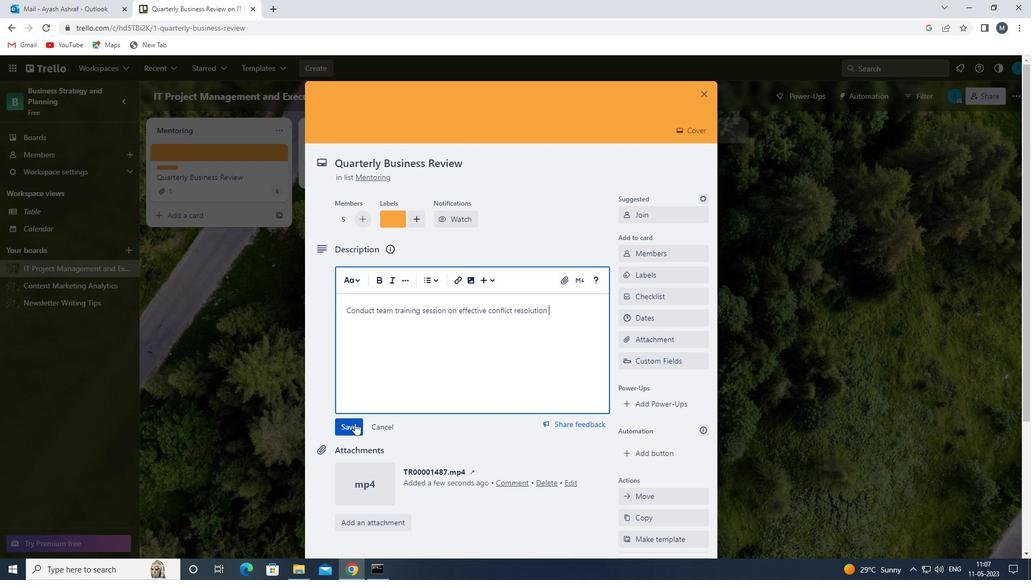 
Action: Mouse moved to (402, 390)
Screenshot: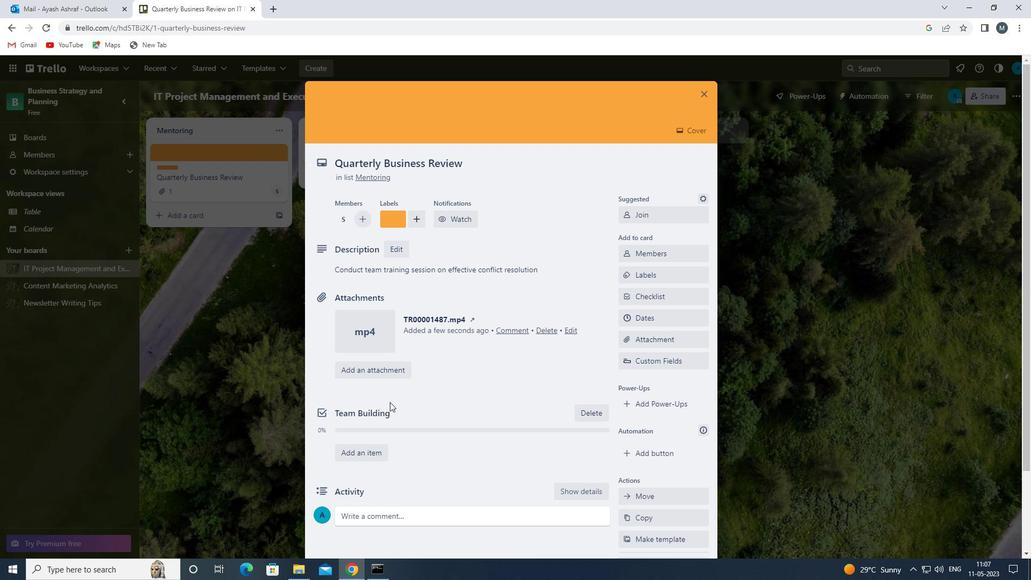 
Action: Mouse scrolled (402, 390) with delta (0, 0)
Screenshot: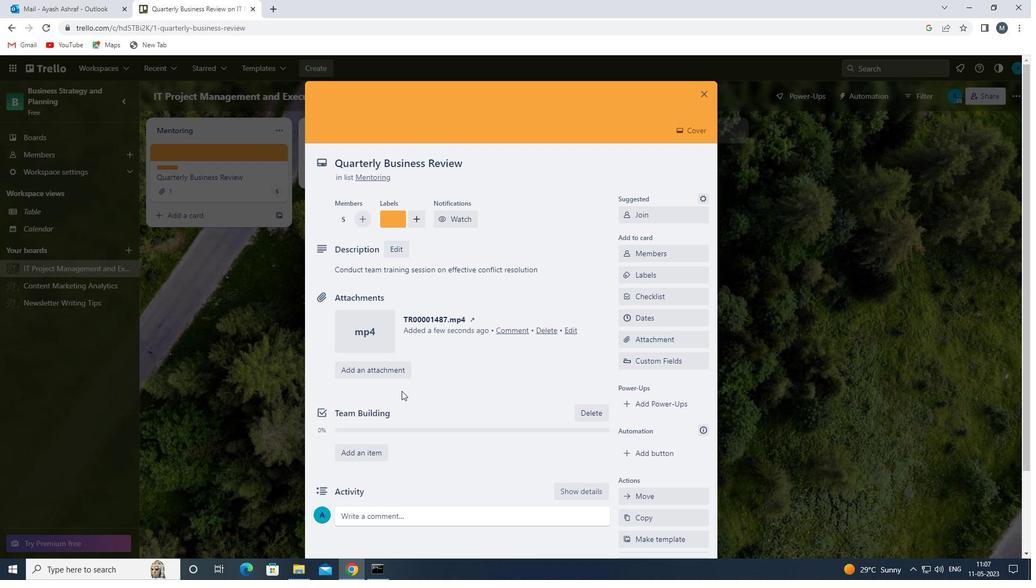 
Action: Mouse moved to (396, 468)
Screenshot: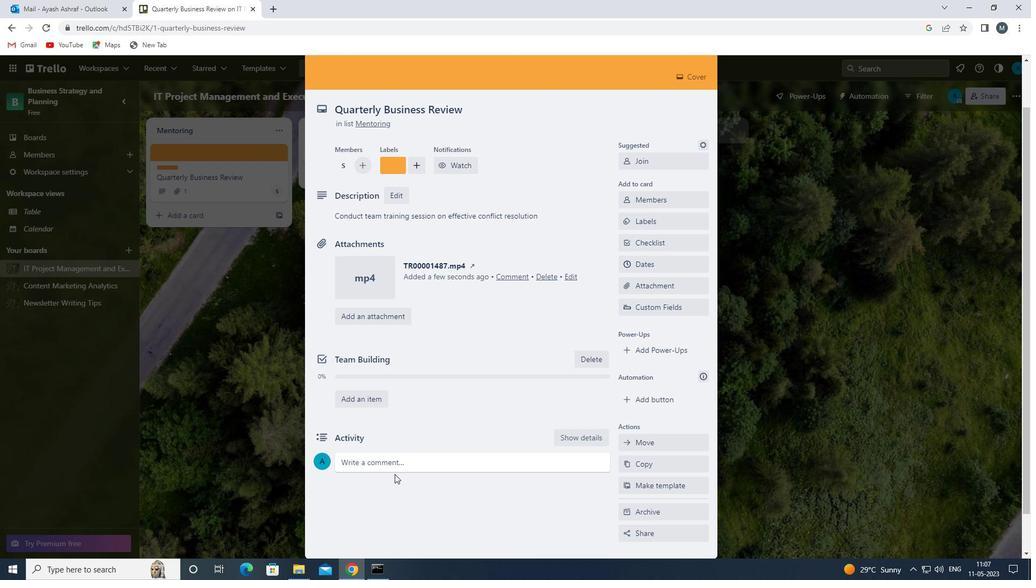 
Action: Mouse pressed left at (396, 468)
Screenshot: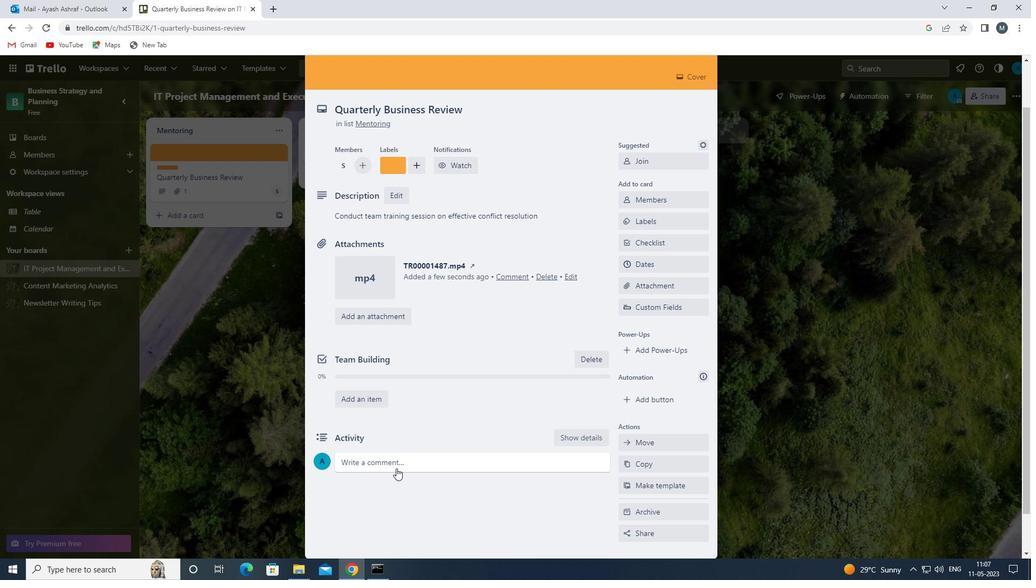 
Action: Mouse moved to (393, 496)
Screenshot: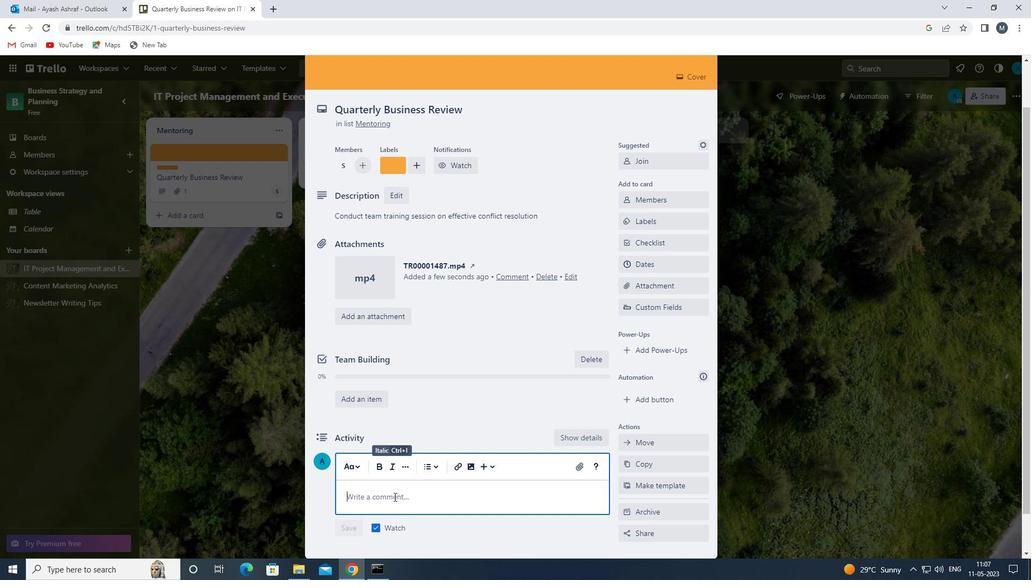 
Action: Mouse pressed left at (393, 496)
Screenshot: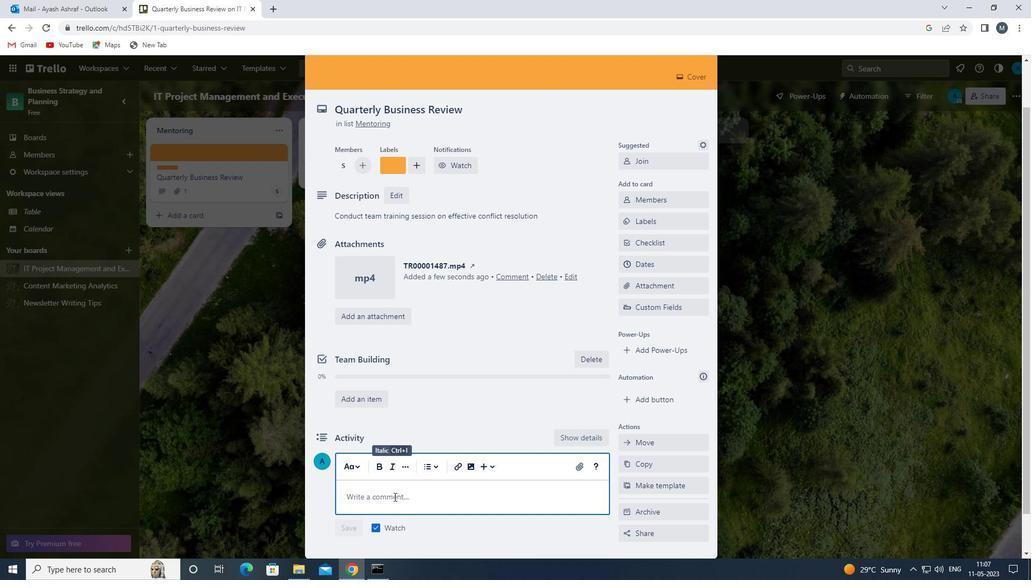 
Action: Mouse moved to (394, 501)
Screenshot: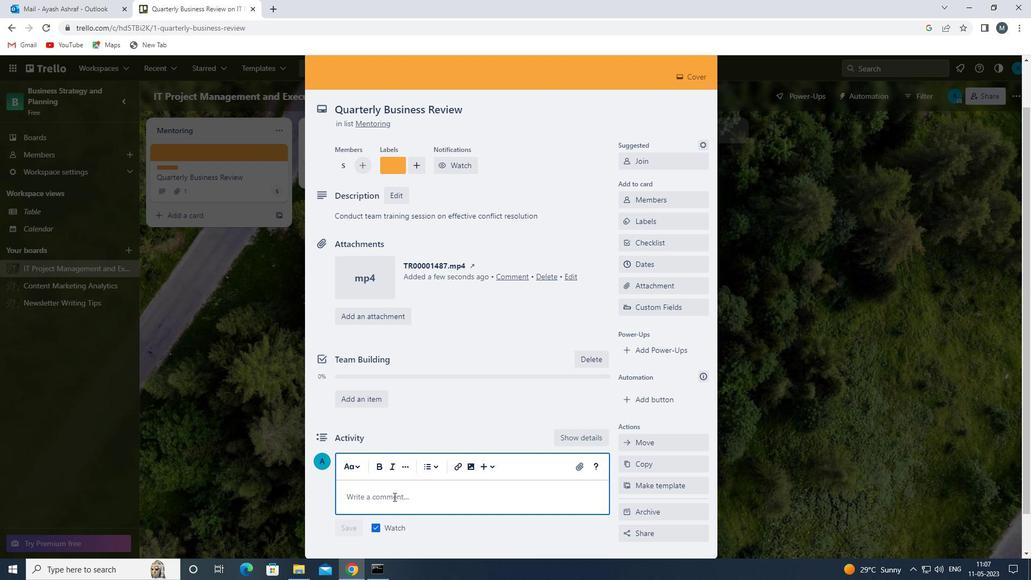
Action: Key pressed <Key.shift>THIS<Key.space>Y<Key.backspace>TASK<Key.space>PRESENTS<Key.space>AN<Key.space>OPPUT<Key.backspace><Key.backspace>U<Key.backspace>ORTUBITY<Key.backspace><Key.backspace><Key.backspace><Key.backspace>NITY<Key.space>TO<Key.space>D
Screenshot: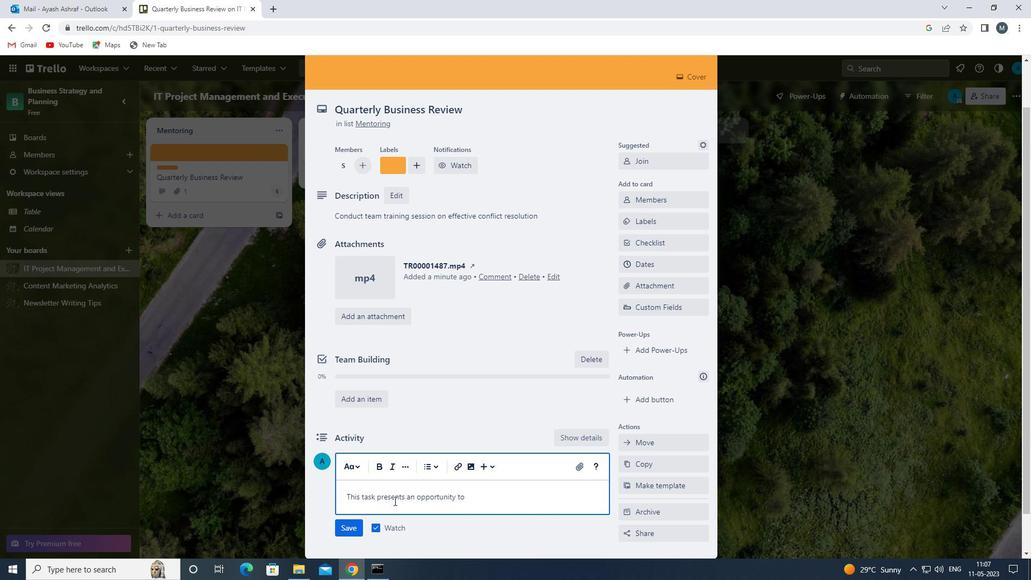 
Action: Mouse moved to (395, 501)
Screenshot: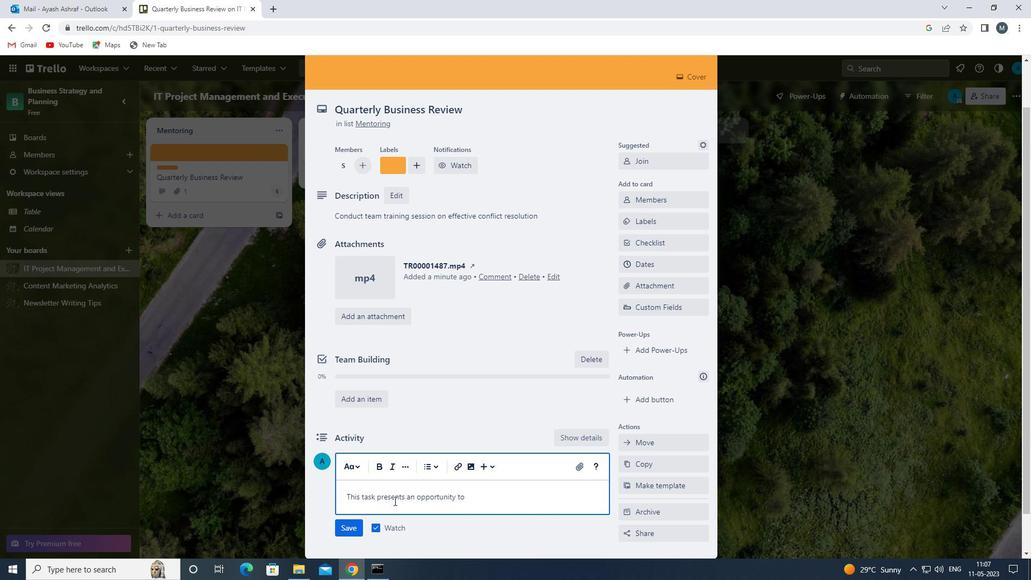 
Action: Key pressed EMONSTRATE<Key.space>OUR<Key.space>TEAM-BUILDING<Key.space>COLLABRA<Key.backspace><Key.backspace>ORATION<Key.space>SKILLS<Key.space>WORKING,<Key.backspace><Key.space>EFFECTIVELY<Key.space>WITH<Key.space>OTHERS<Key.space>TOWARDS<Key.space>A<Key.space>COMMON<Key.space>GOAL.
Screenshot: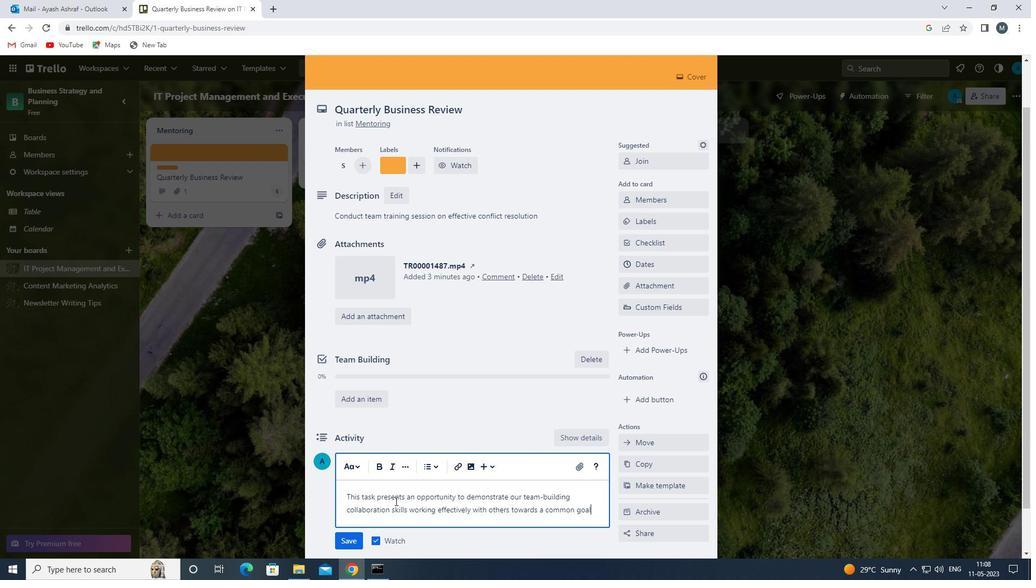 
Action: Mouse moved to (340, 542)
Screenshot: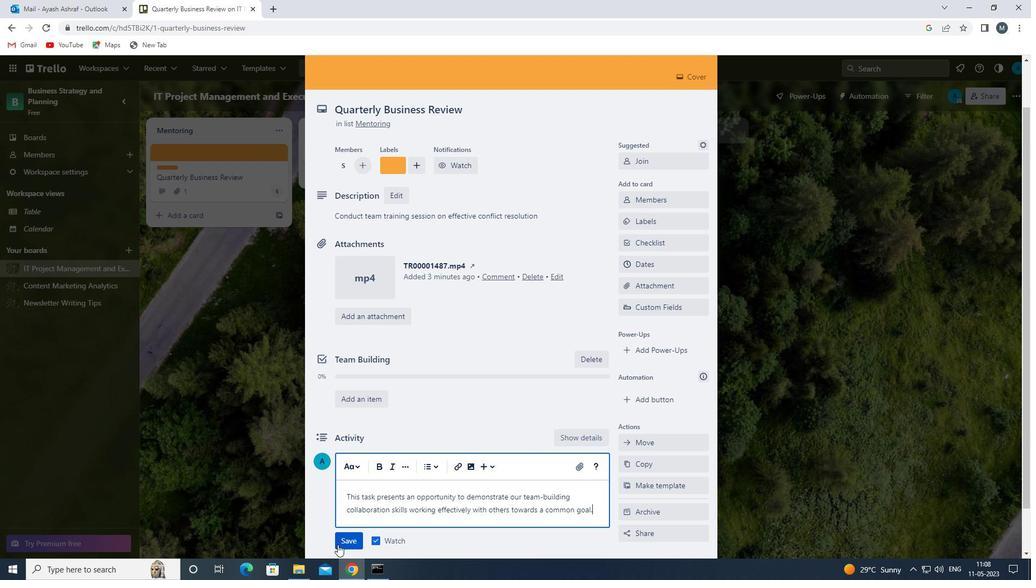 
Action: Mouse pressed left at (340, 542)
Screenshot: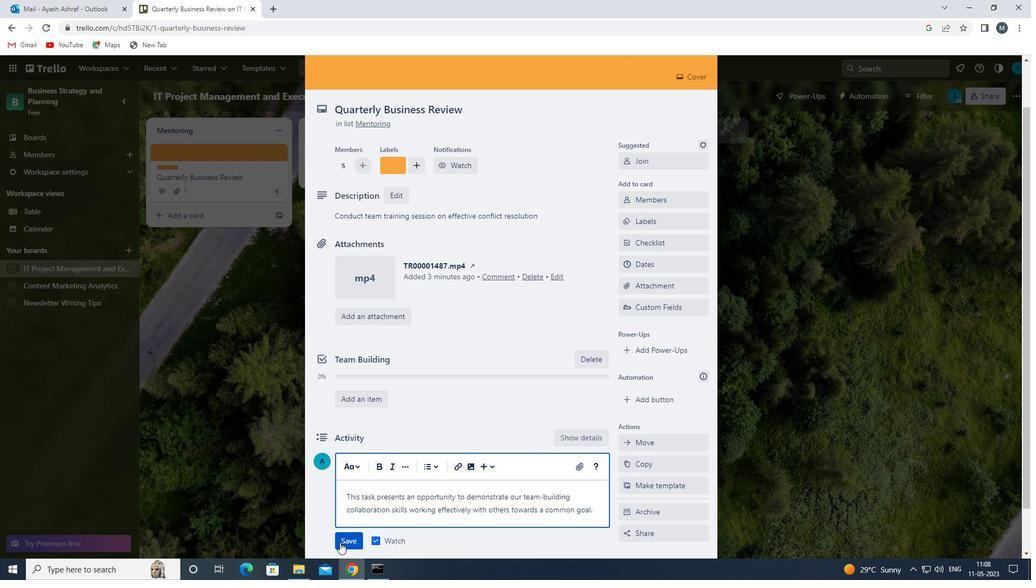 
Action: Mouse moved to (654, 268)
Screenshot: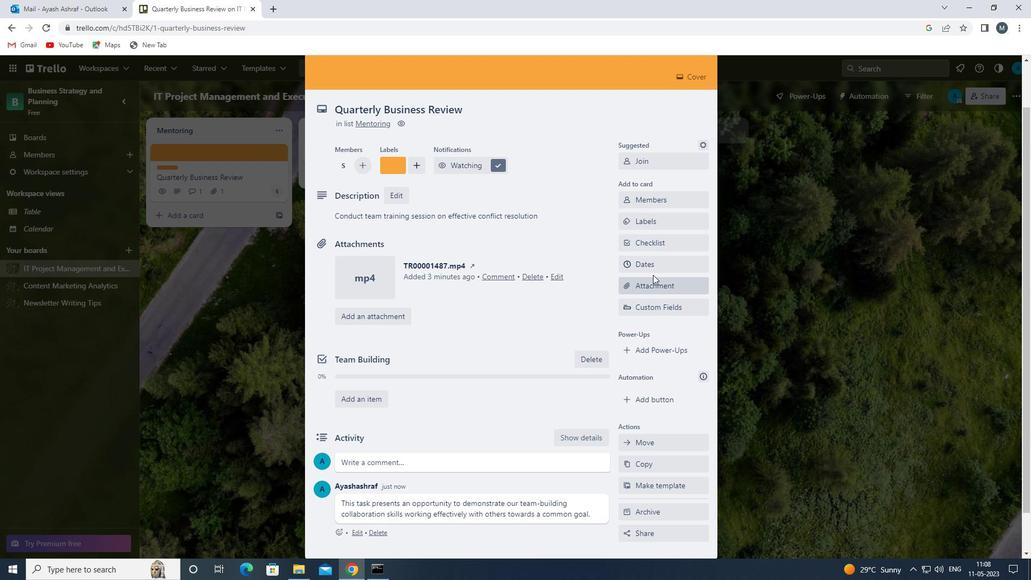
Action: Mouse pressed left at (654, 268)
Screenshot: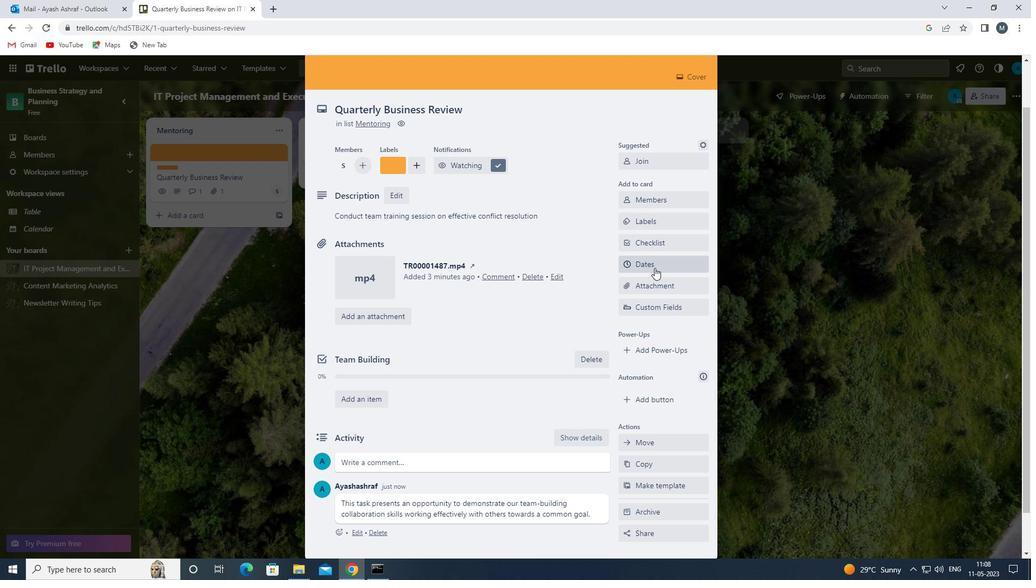 
Action: Mouse moved to (628, 290)
Screenshot: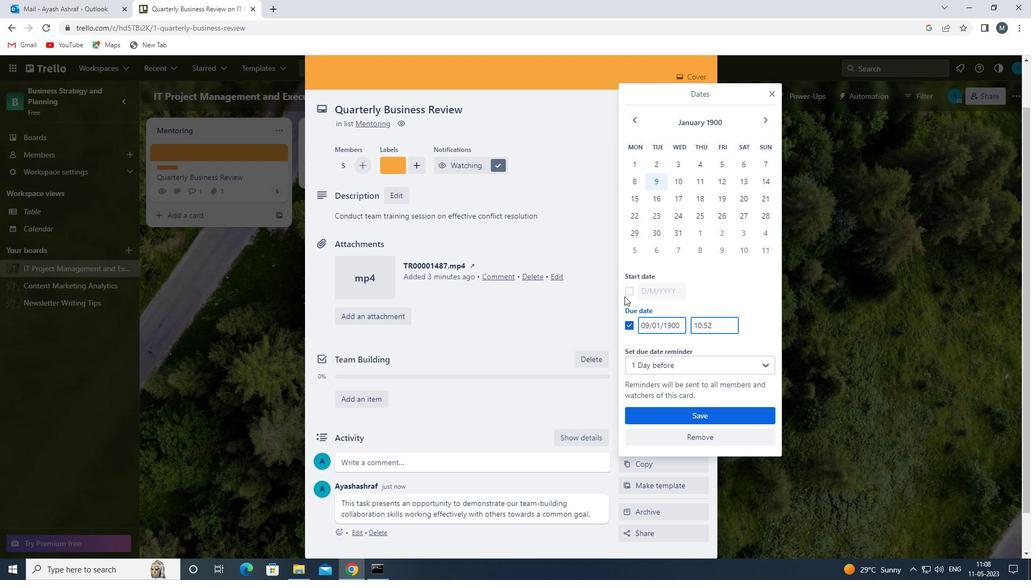 
Action: Mouse pressed left at (628, 290)
Screenshot: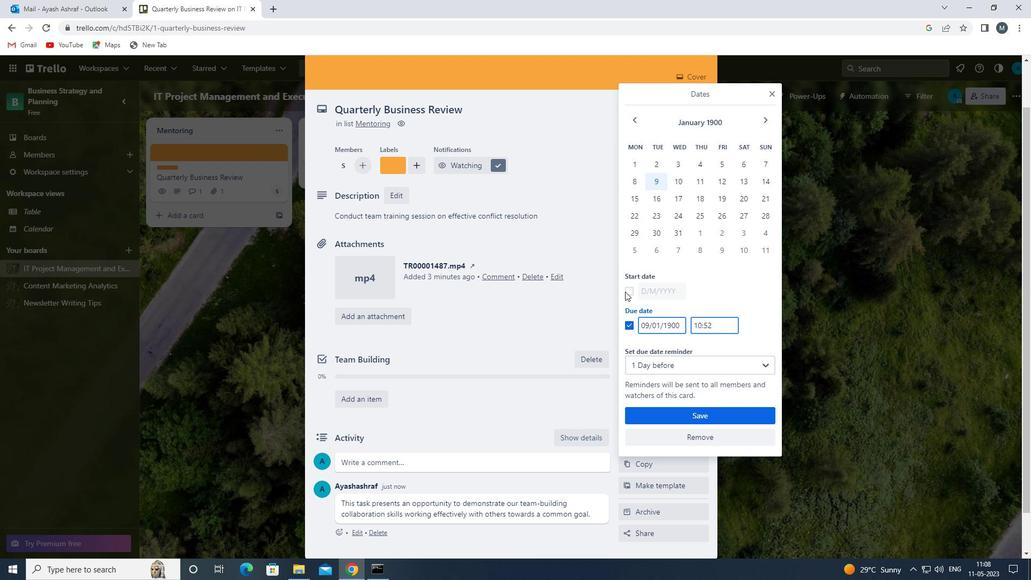 
Action: Mouse moved to (648, 290)
Screenshot: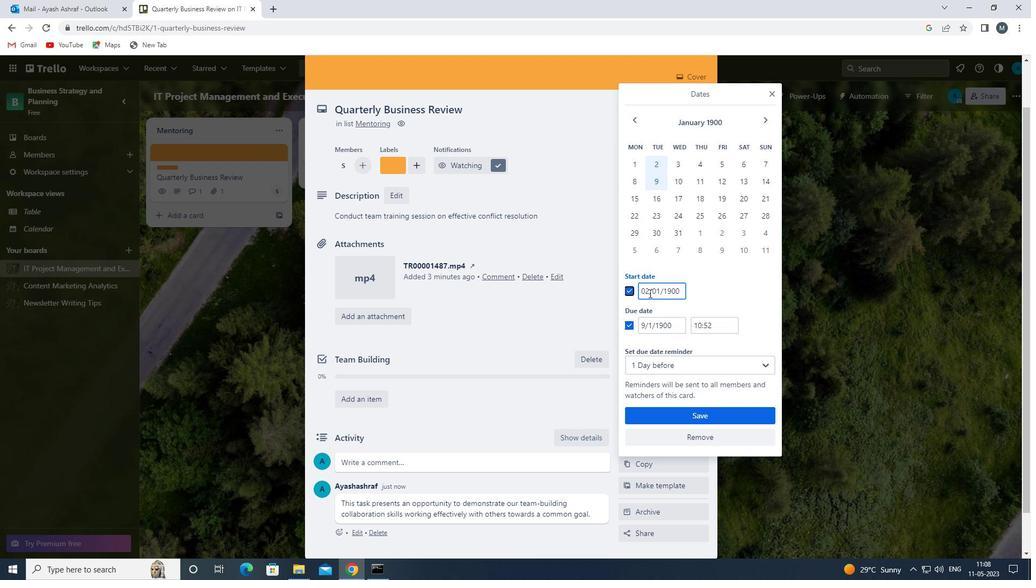 
Action: Mouse pressed left at (648, 290)
Screenshot: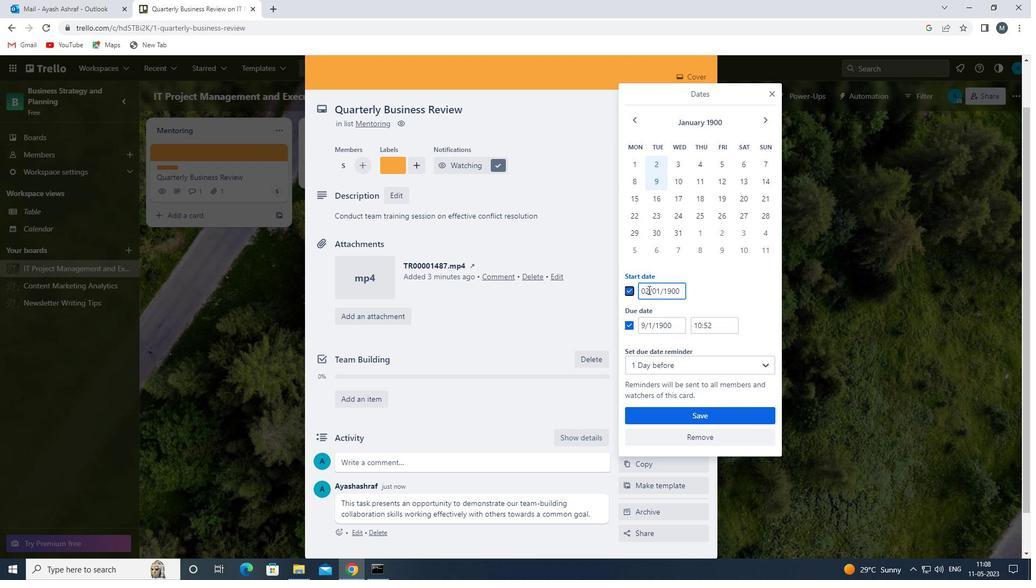 
Action: Mouse moved to (641, 291)
Screenshot: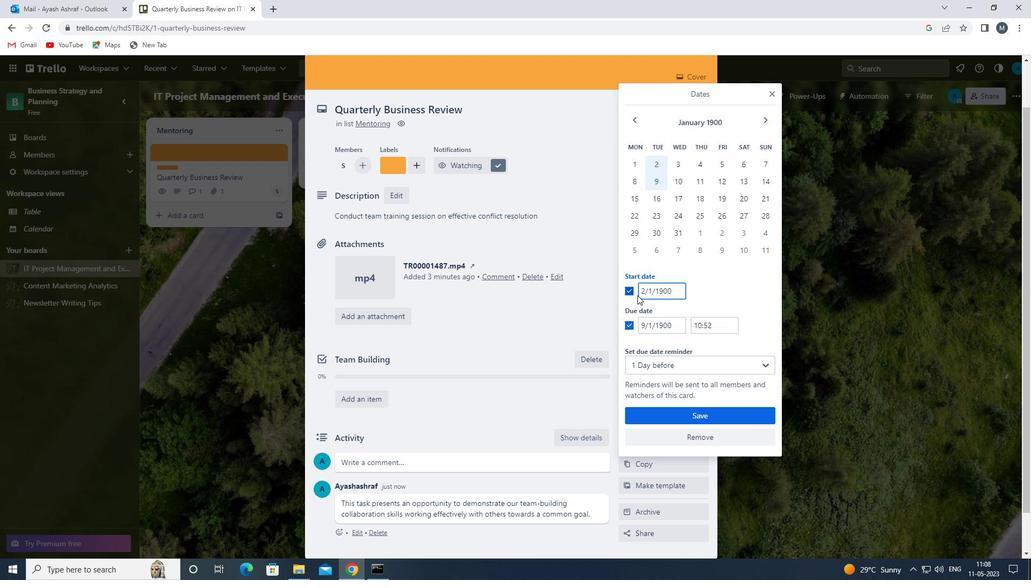 
Action: Mouse pressed left at (641, 291)
Screenshot: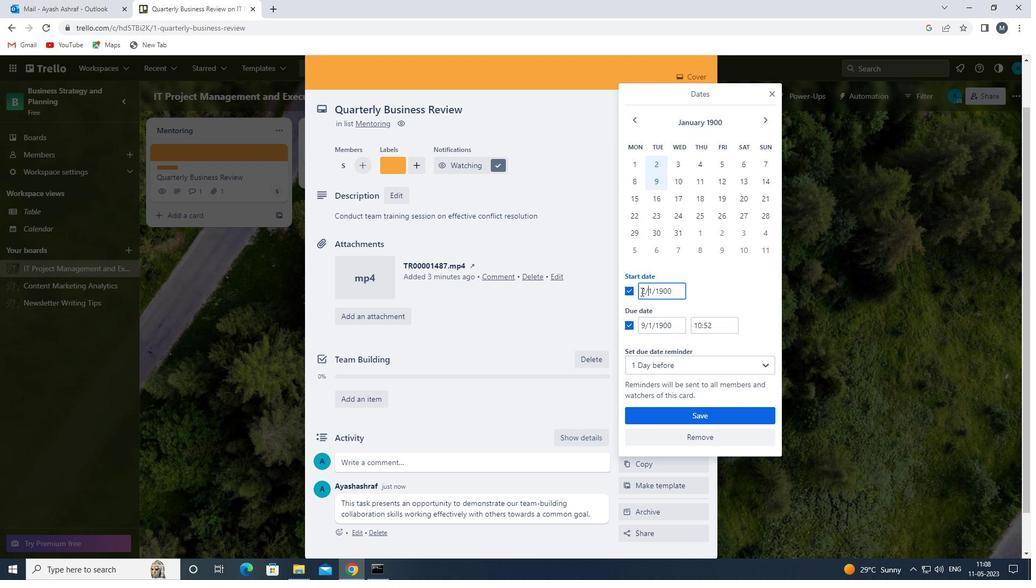 
Action: Mouse moved to (644, 291)
Screenshot: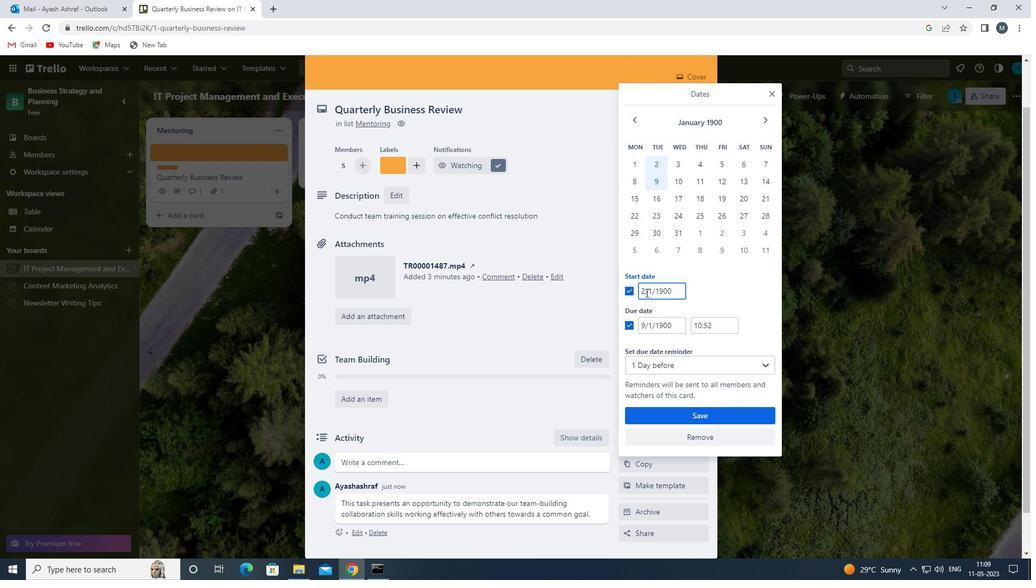 
Action: Mouse pressed left at (644, 291)
Screenshot: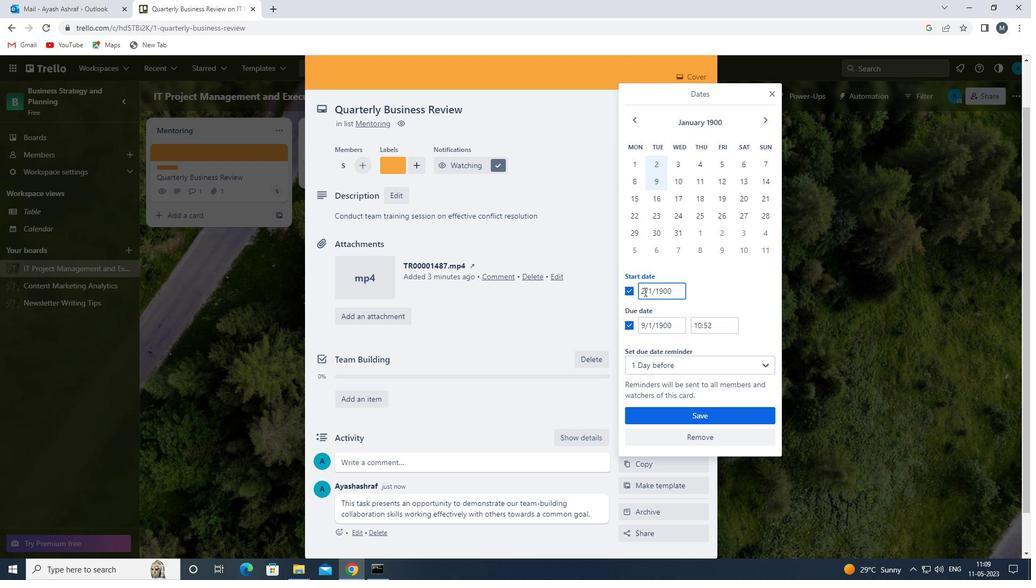 
Action: Mouse moved to (658, 294)
Screenshot: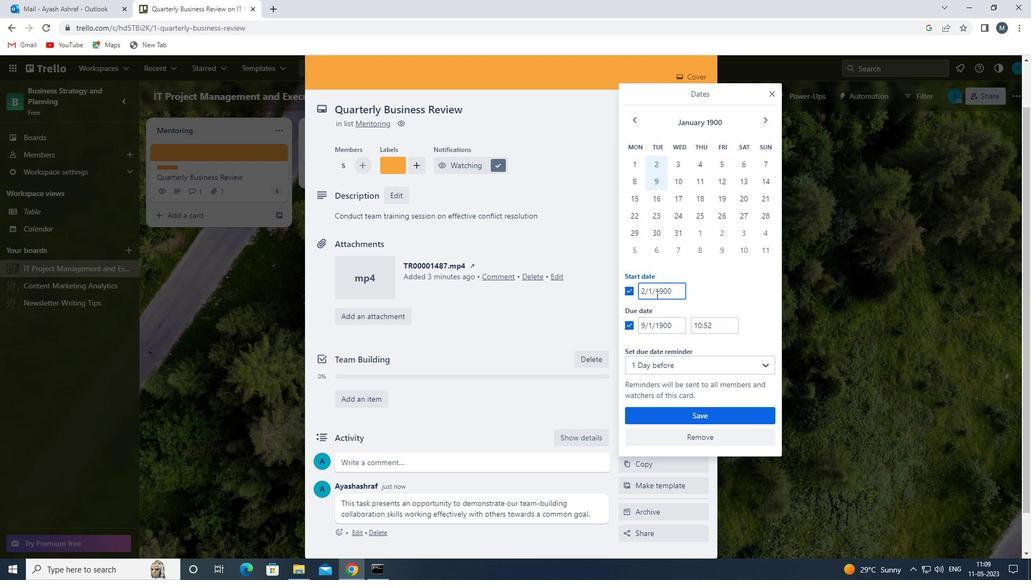 
Action: Key pressed <Key.backspace><<96>><<99>>
Screenshot: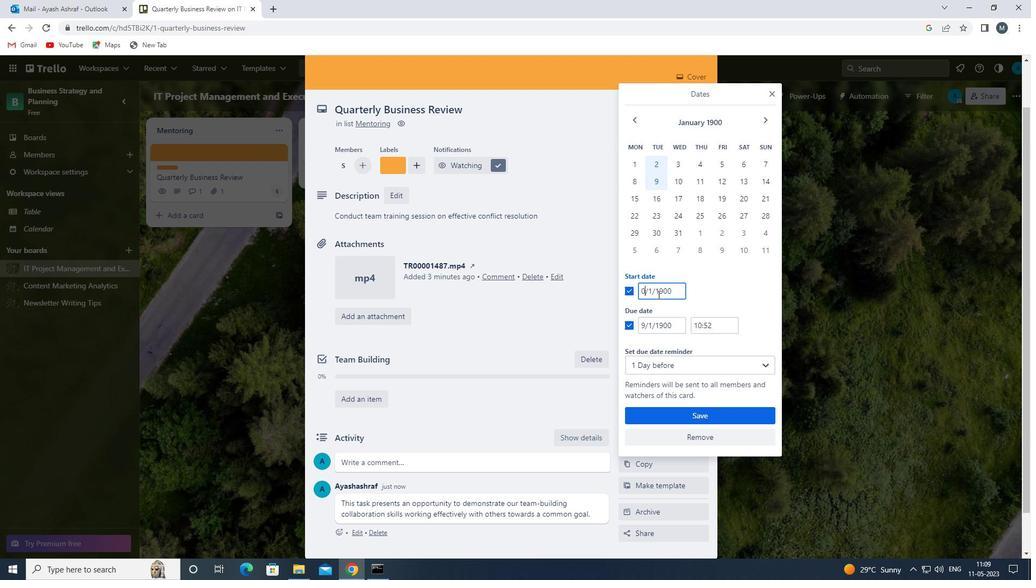 
Action: Mouse moved to (652, 291)
Screenshot: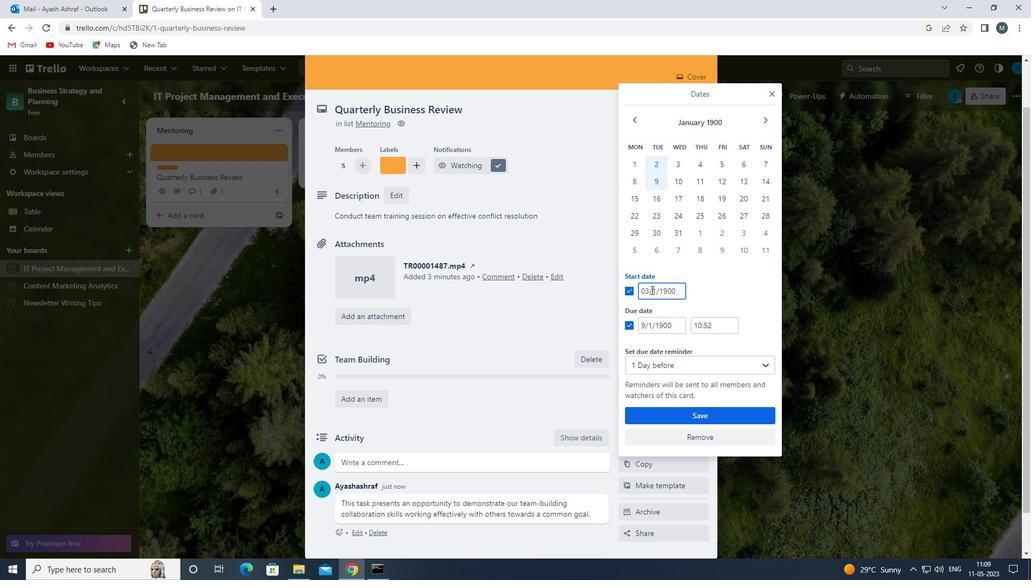 
Action: Mouse pressed left at (652, 291)
Screenshot: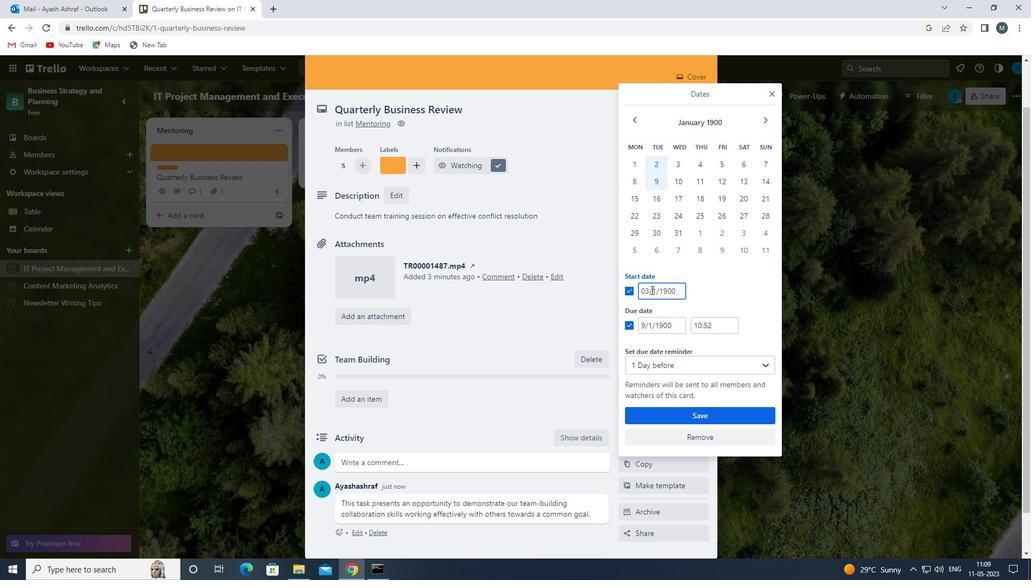 
Action: Mouse moved to (662, 294)
Screenshot: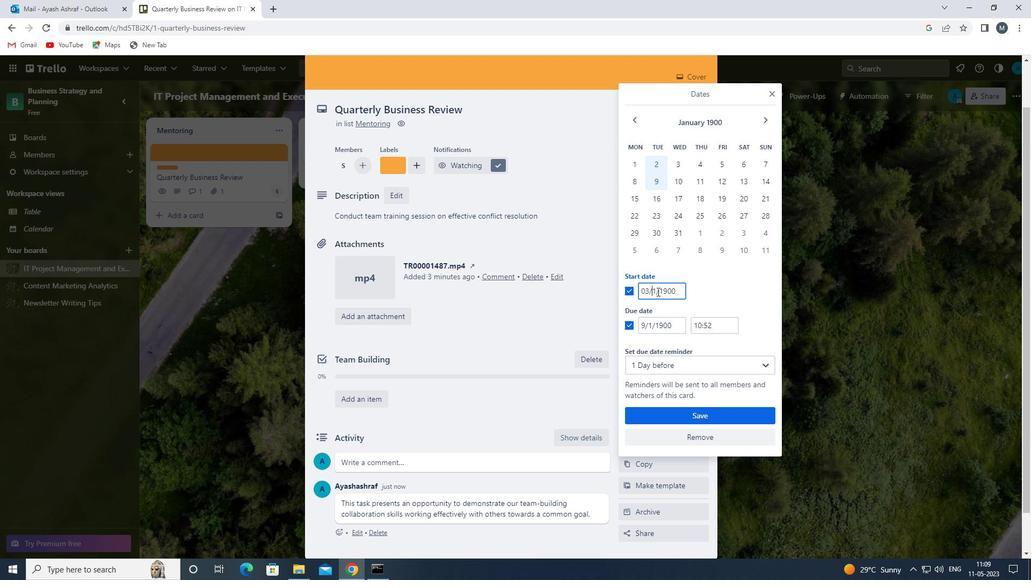 
Action: Key pressed <<96>>
Screenshot: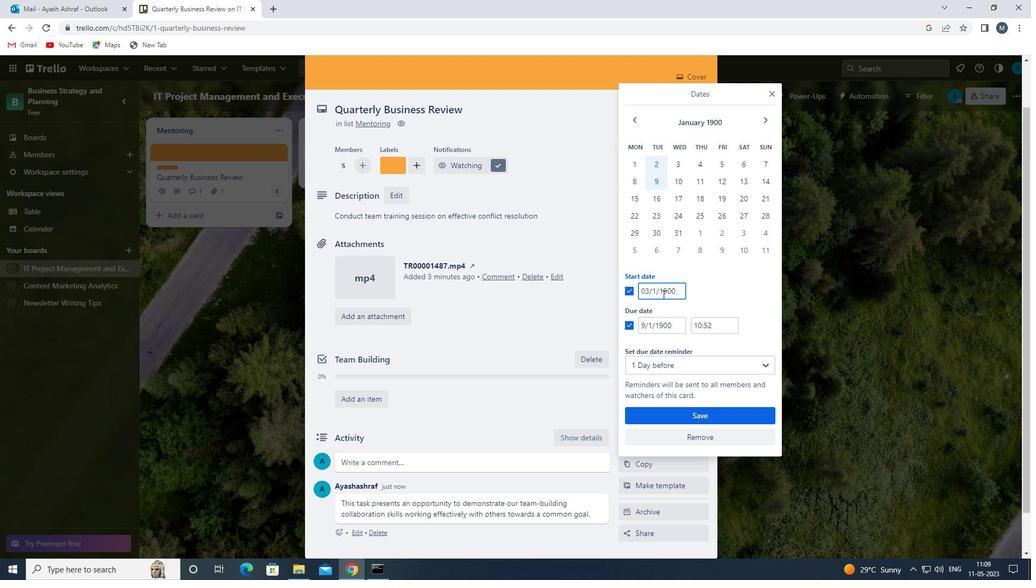 
Action: Mouse moved to (644, 324)
Screenshot: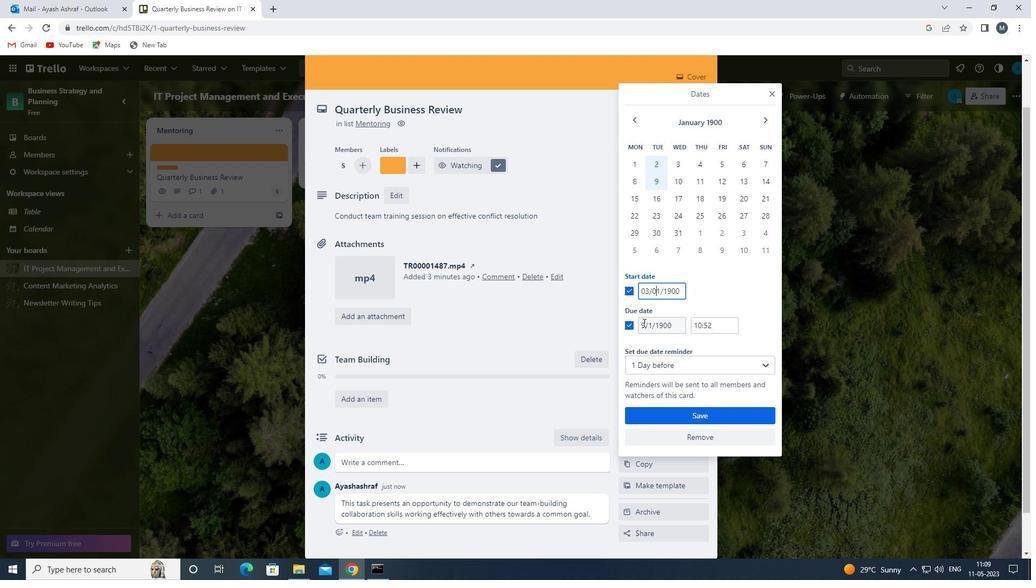 
Action: Mouse pressed left at (644, 324)
Screenshot: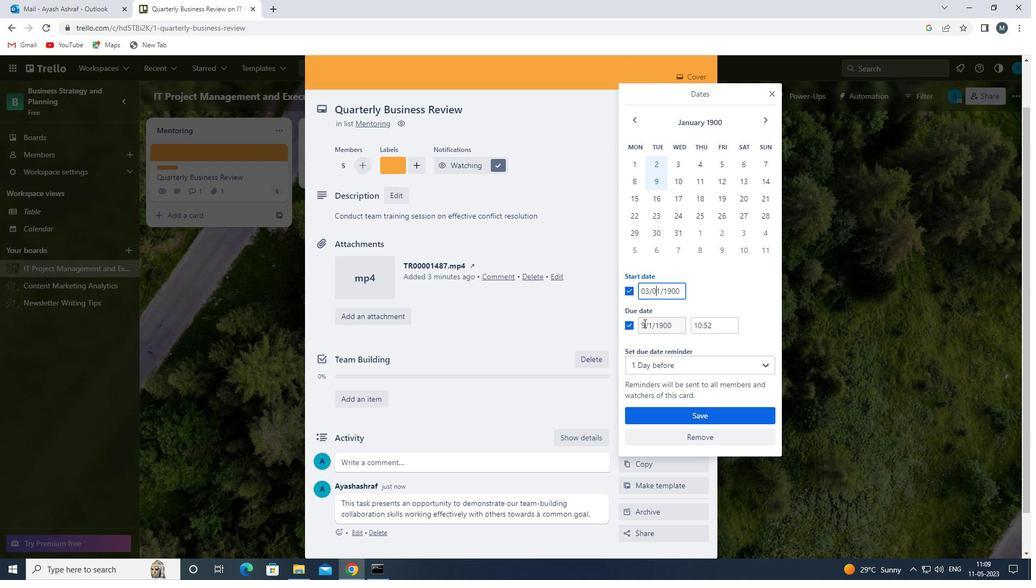 
Action: Mouse moved to (650, 325)
Screenshot: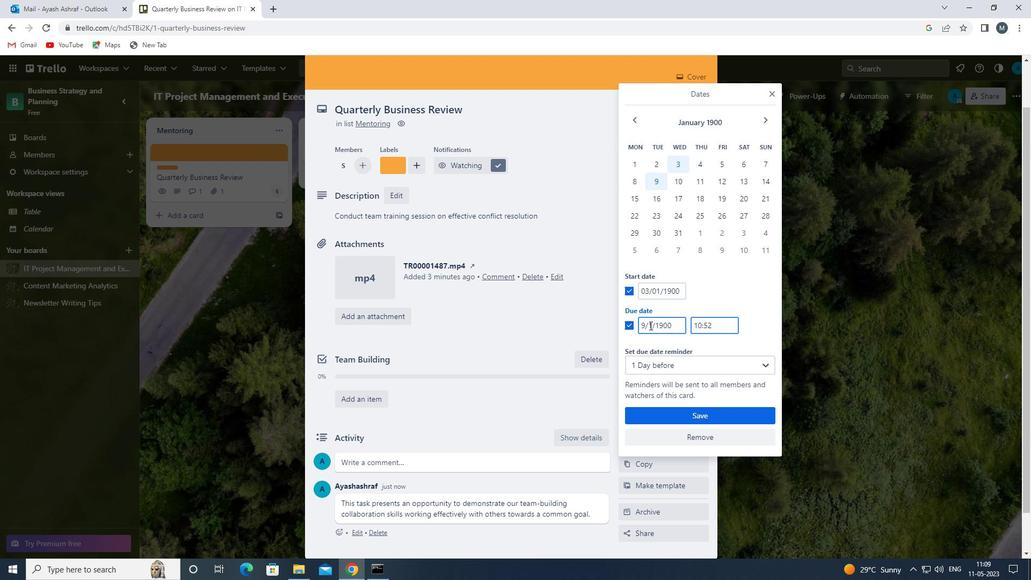
Action: Key pressed <Key.backspace><<97>>
Screenshot: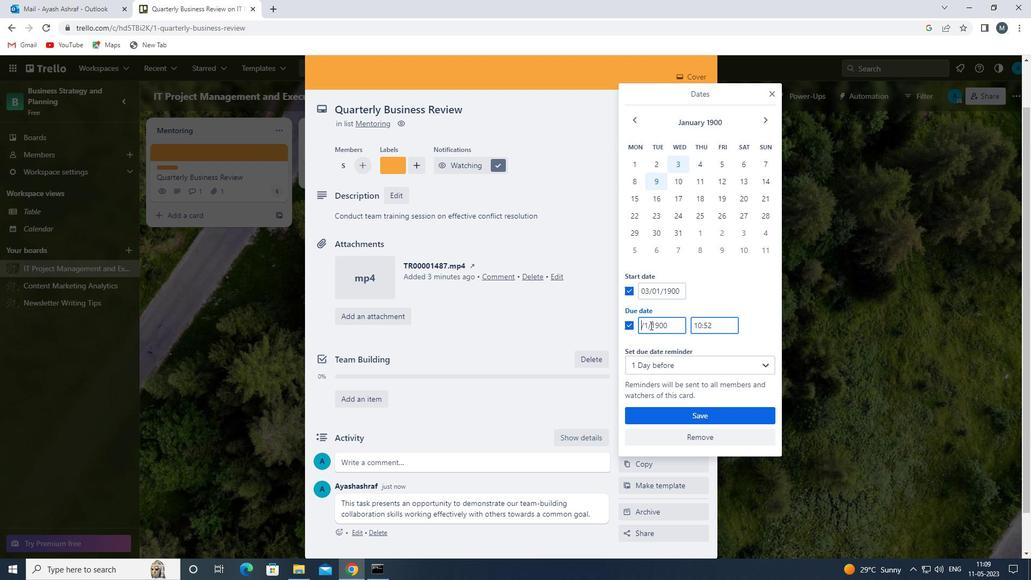 
Action: Mouse moved to (650, 325)
Screenshot: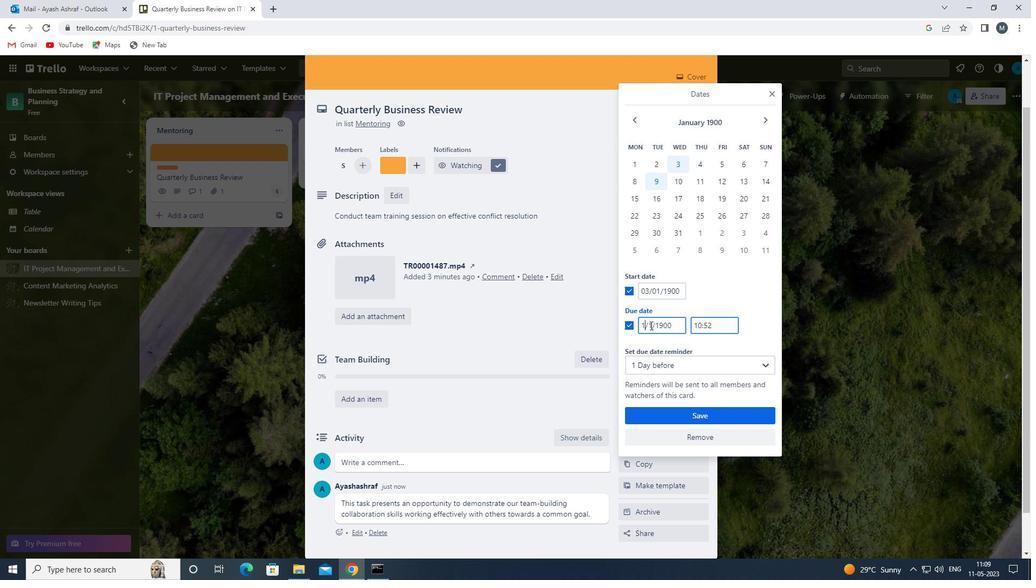 
Action: Key pressed <<96>>
Screenshot: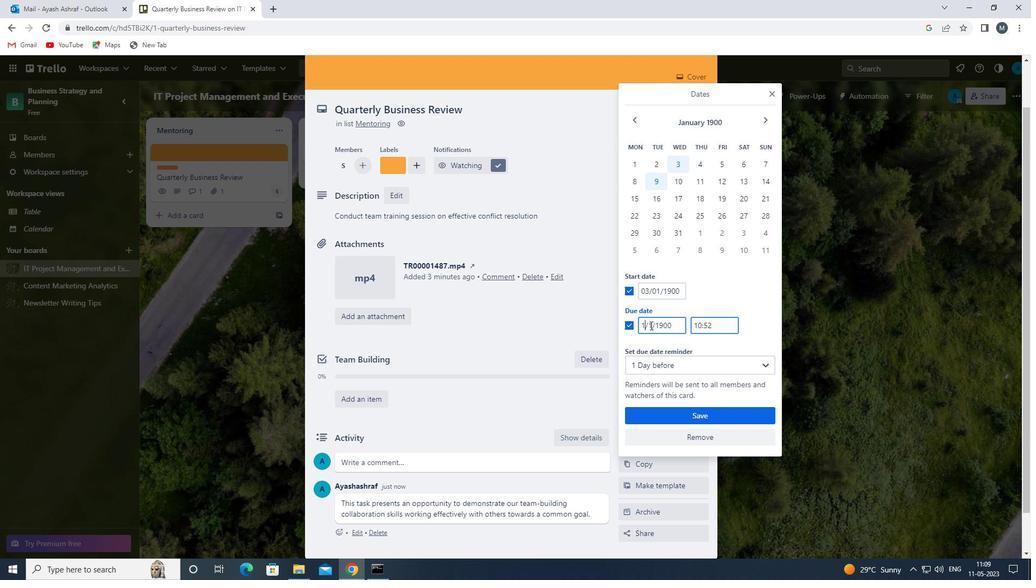 
Action: Mouse moved to (653, 325)
Screenshot: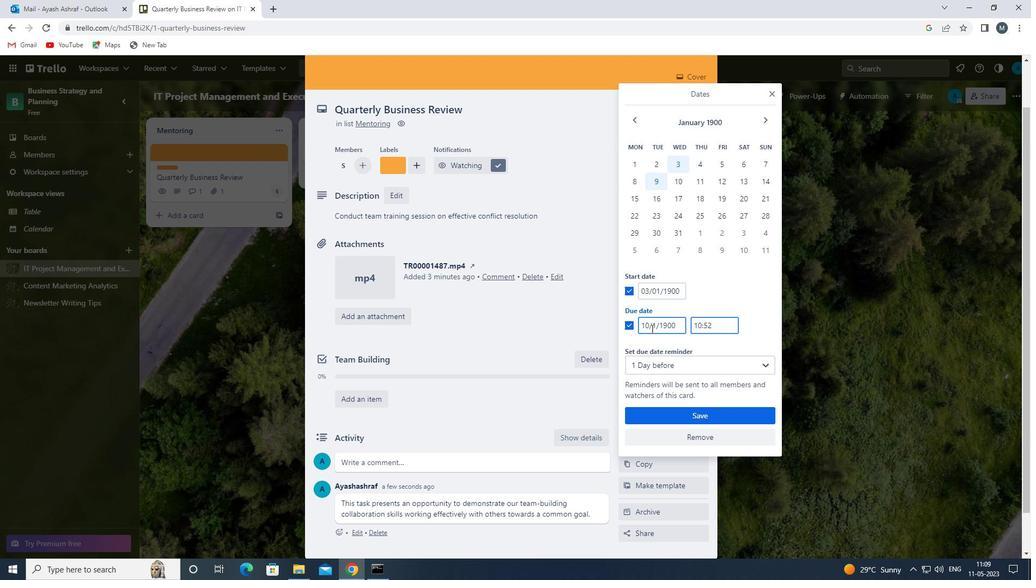 
Action: Mouse pressed left at (653, 325)
Screenshot: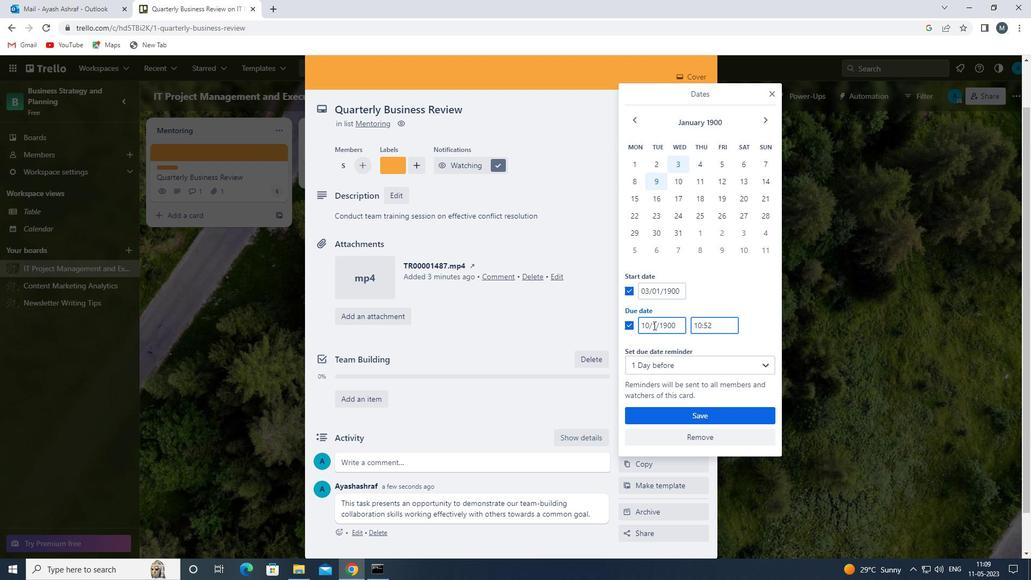 
Action: Mouse moved to (655, 325)
Screenshot: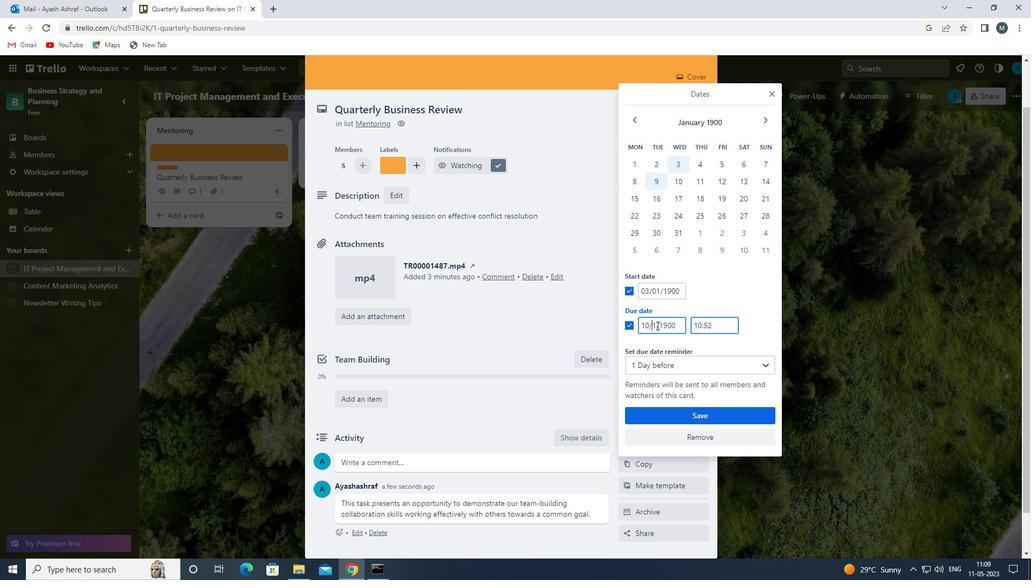 
Action: Key pressed <<96>>
Screenshot: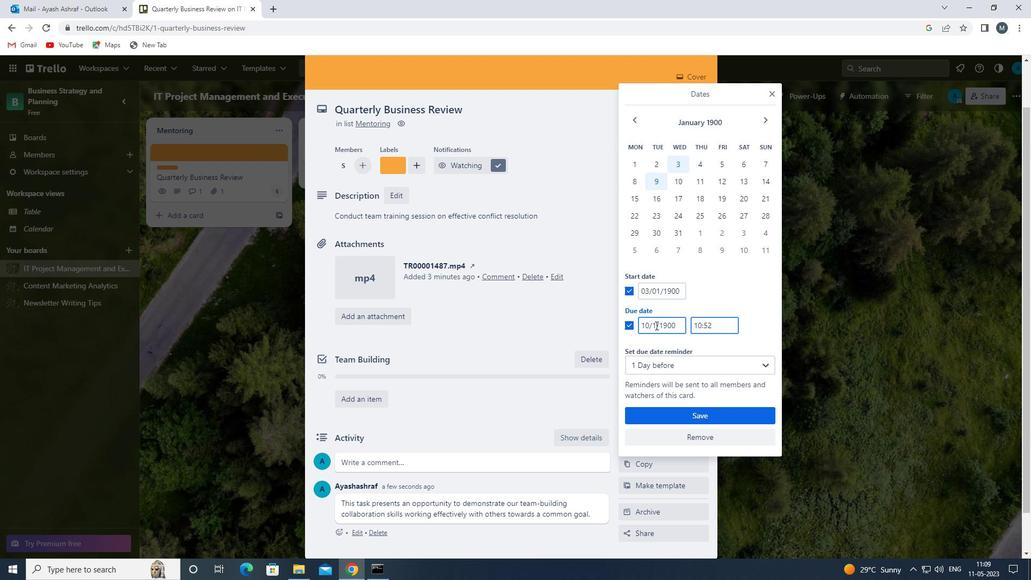 
Action: Mouse moved to (660, 411)
Screenshot: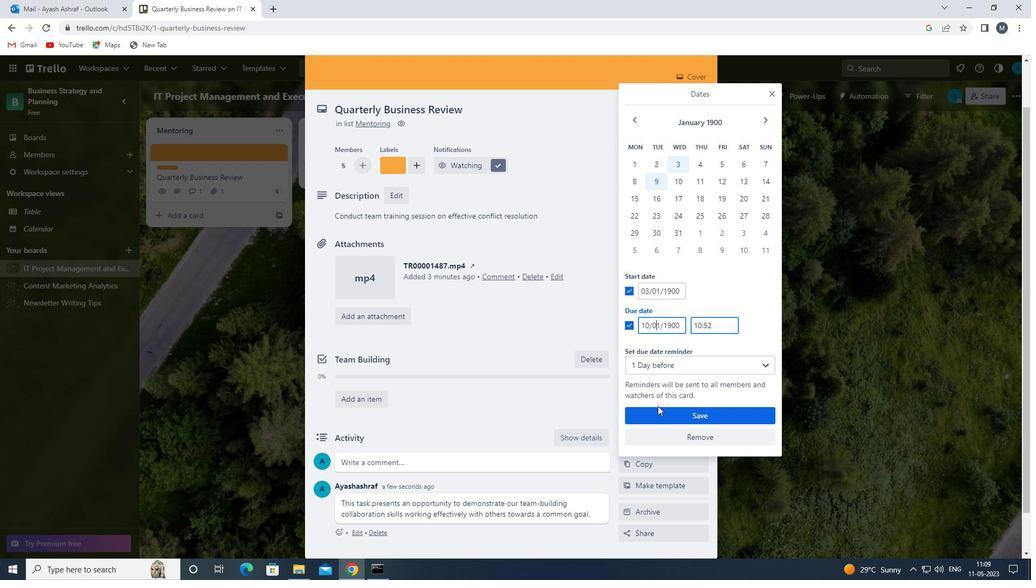 
Action: Mouse pressed left at (660, 411)
Screenshot: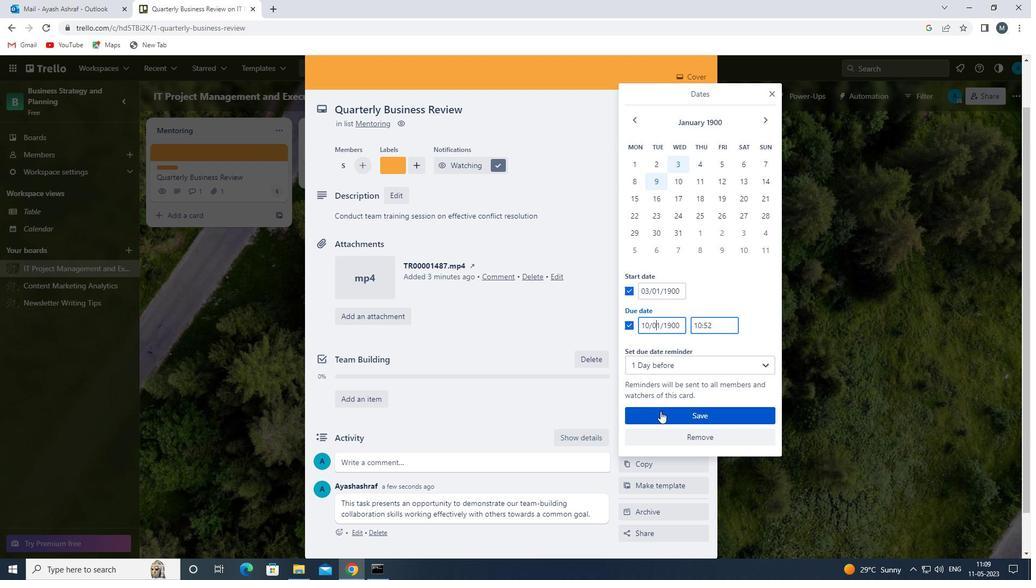 
Action: Mouse moved to (617, 402)
Screenshot: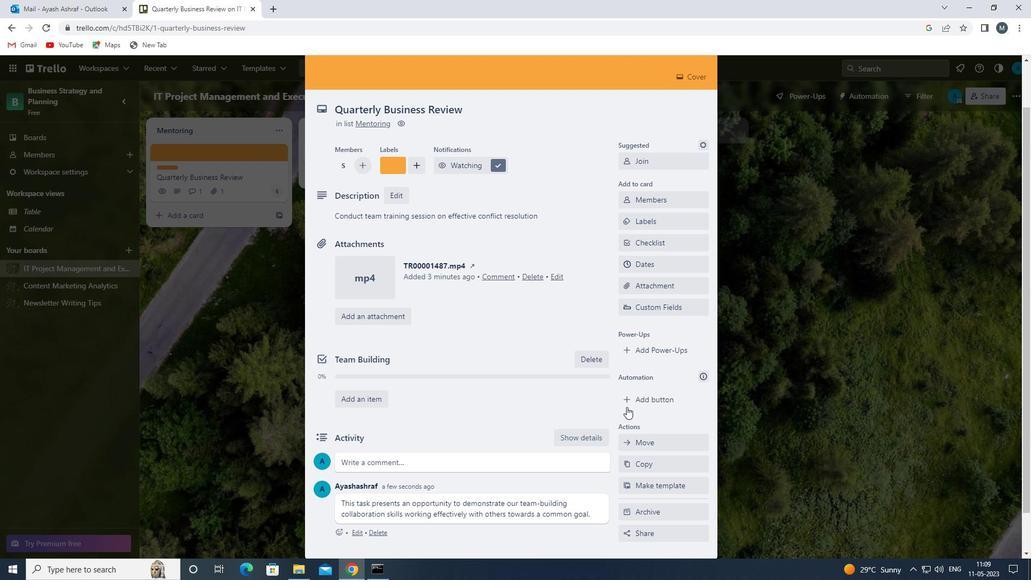 
Action: Mouse scrolled (617, 403) with delta (0, 0)
Screenshot: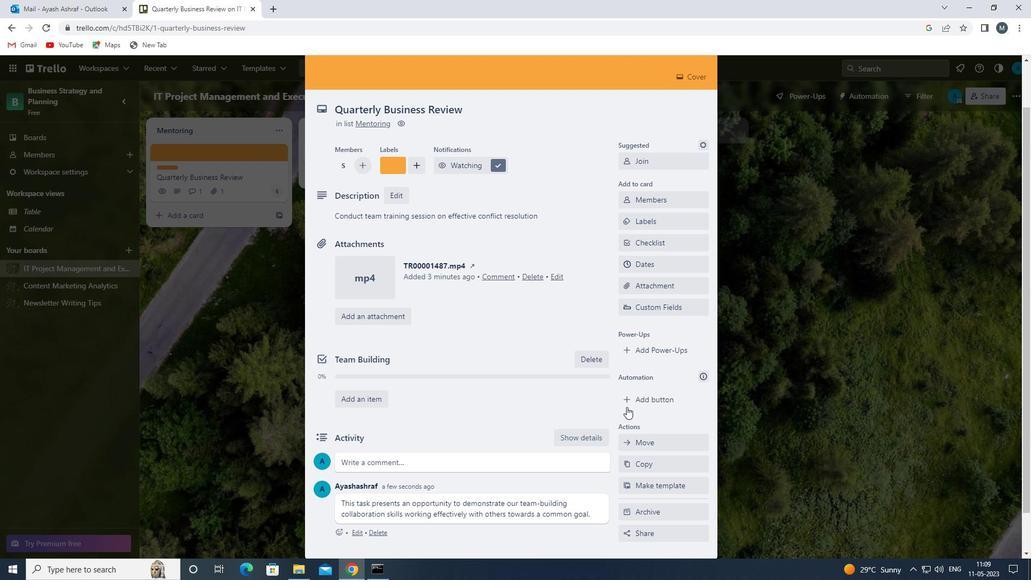
Action: Mouse scrolled (617, 403) with delta (0, 0)
Screenshot: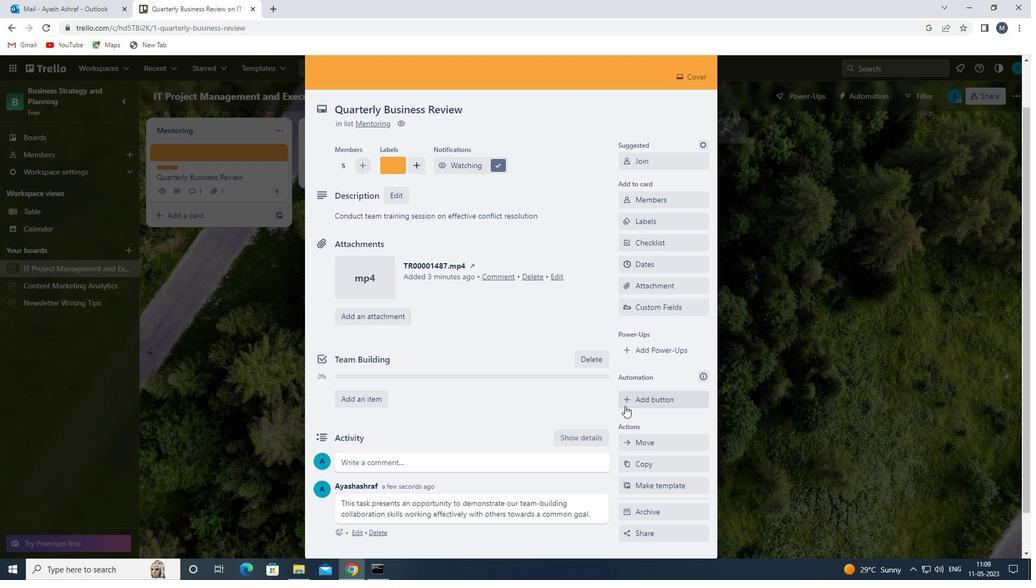
Action: Mouse scrolled (617, 403) with delta (0, 0)
Screenshot: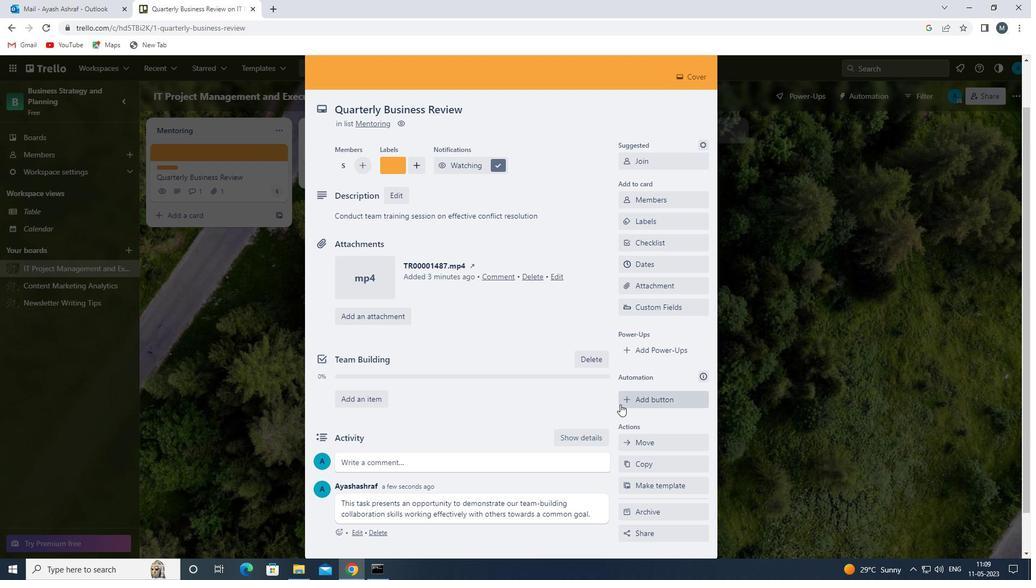 
Action: Mouse scrolled (617, 403) with delta (0, 0)
Screenshot: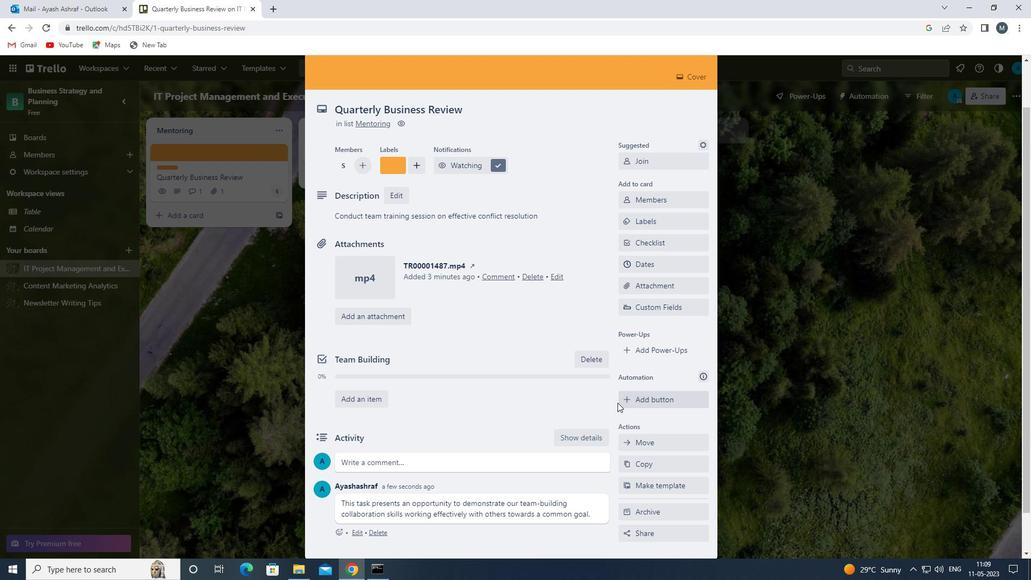 
Action: Mouse moved to (569, 385)
Screenshot: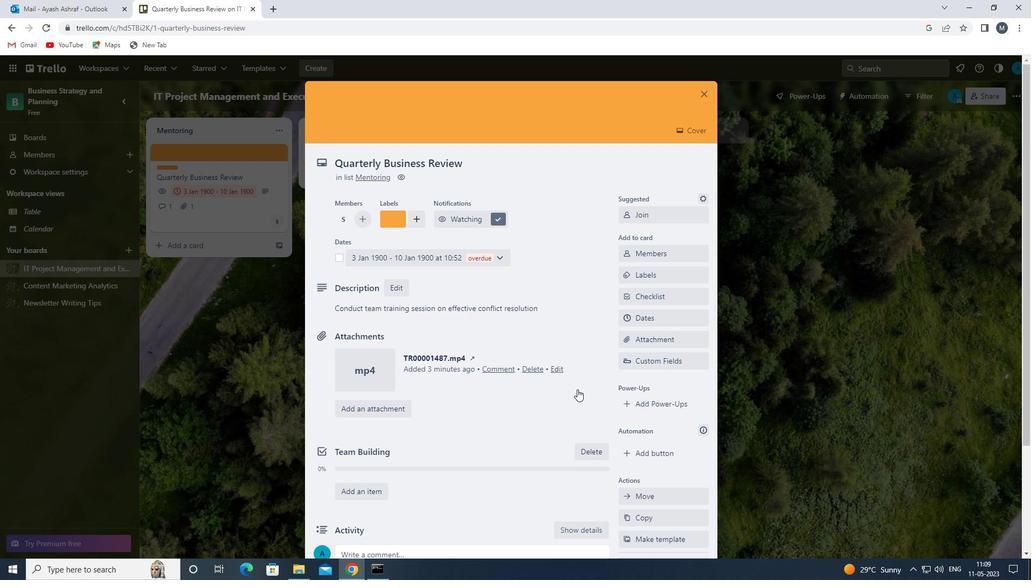 
